 Task: Find connections with filter location Cambridge with filter topic #Workwith filter profile language German with filter current company Waaree Group with filter school Faculty of Management Studies - University of Delhi with filter industry Real Estate with filter service category Executive Coaching with filter keywords title Bus Driver
Action: Mouse moved to (524, 64)
Screenshot: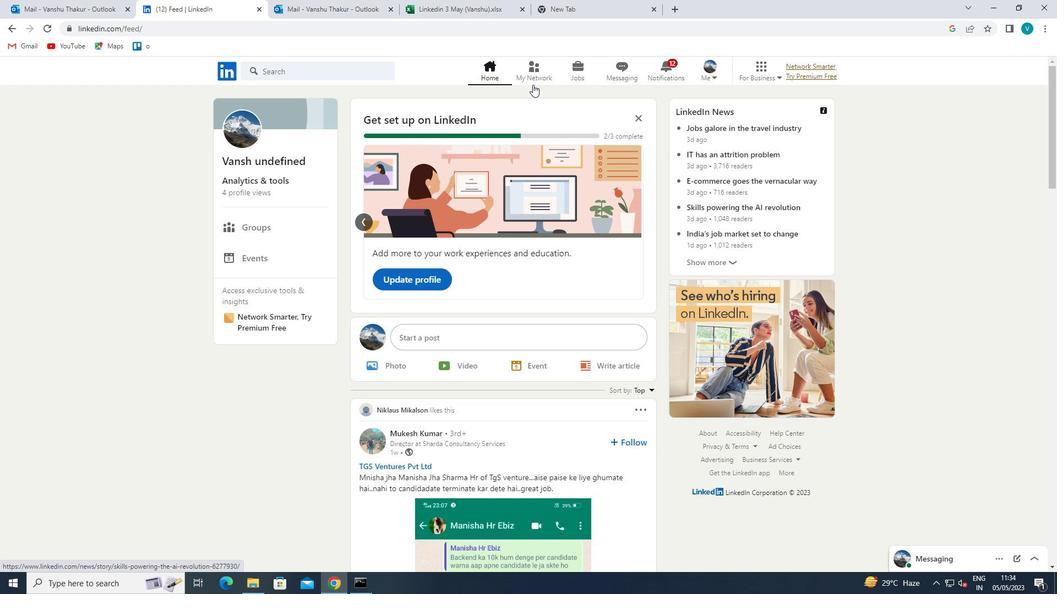 
Action: Mouse pressed left at (524, 64)
Screenshot: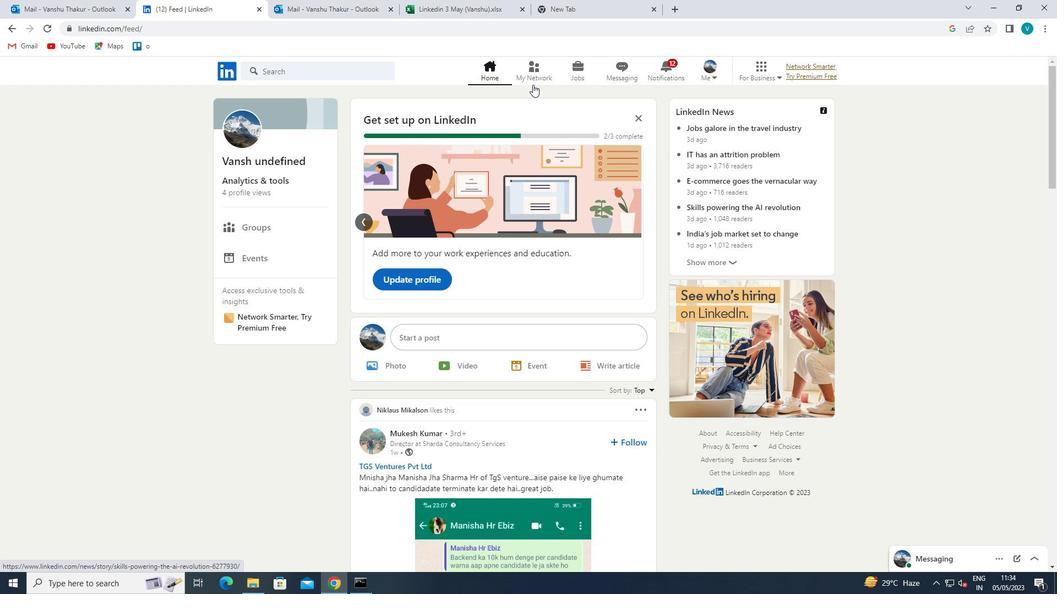 
Action: Mouse moved to (316, 130)
Screenshot: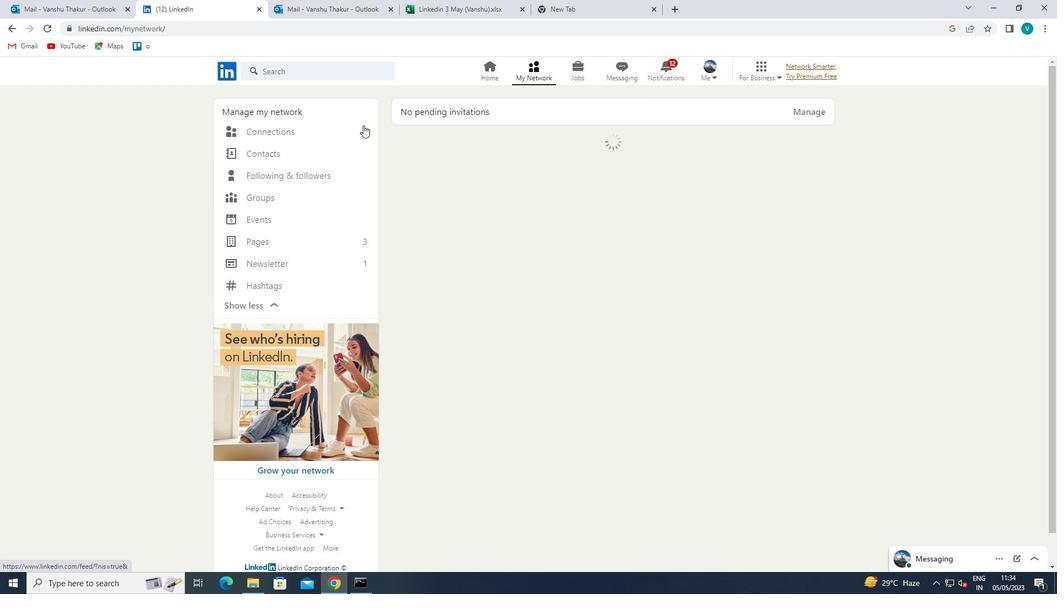 
Action: Mouse pressed left at (316, 130)
Screenshot: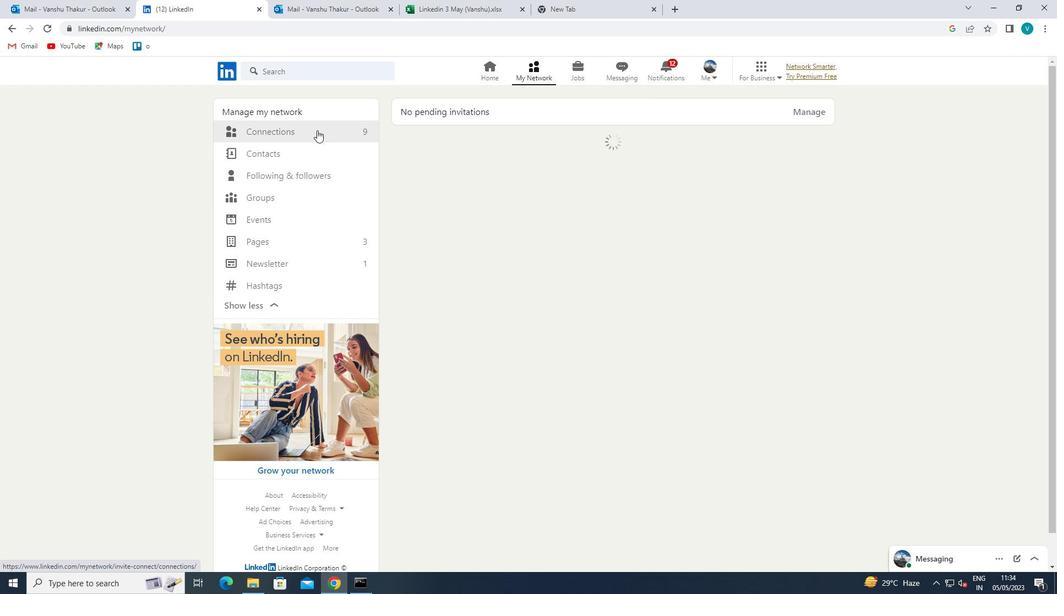 
Action: Mouse moved to (597, 135)
Screenshot: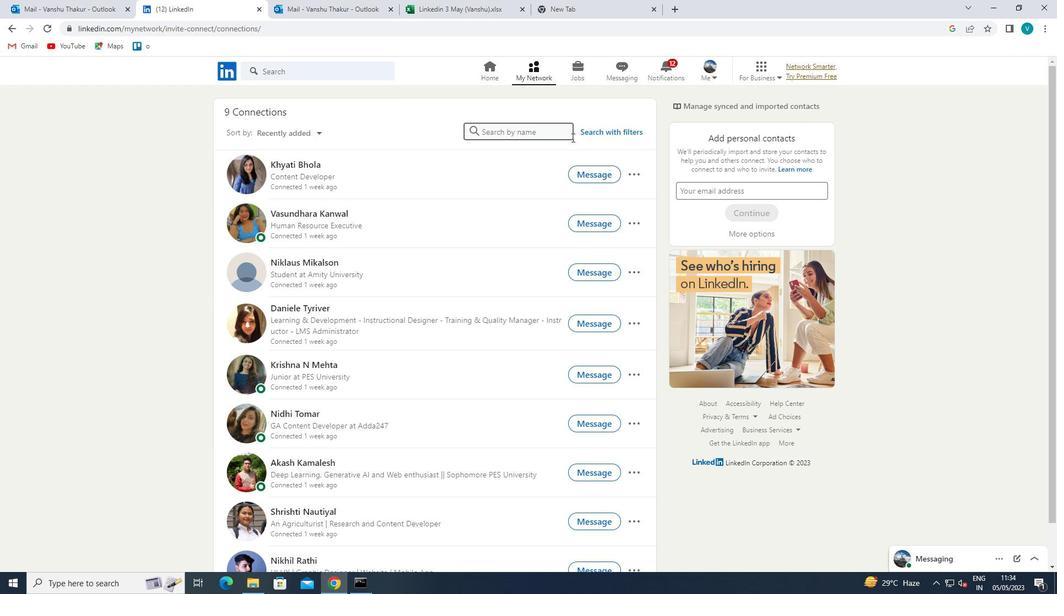 
Action: Mouse pressed left at (597, 135)
Screenshot: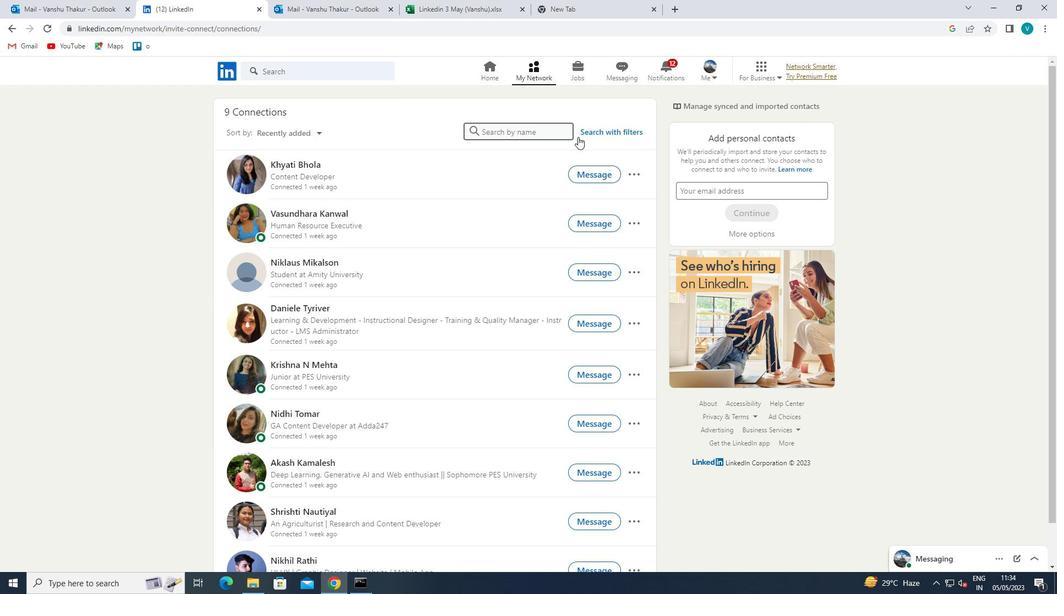 
Action: Mouse moved to (534, 104)
Screenshot: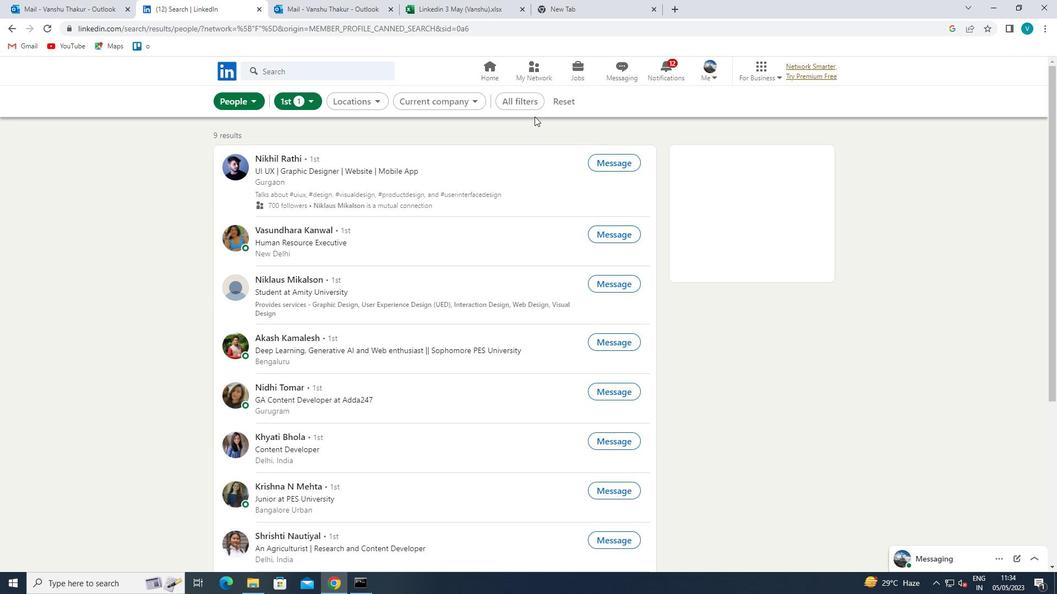 
Action: Mouse pressed left at (534, 104)
Screenshot: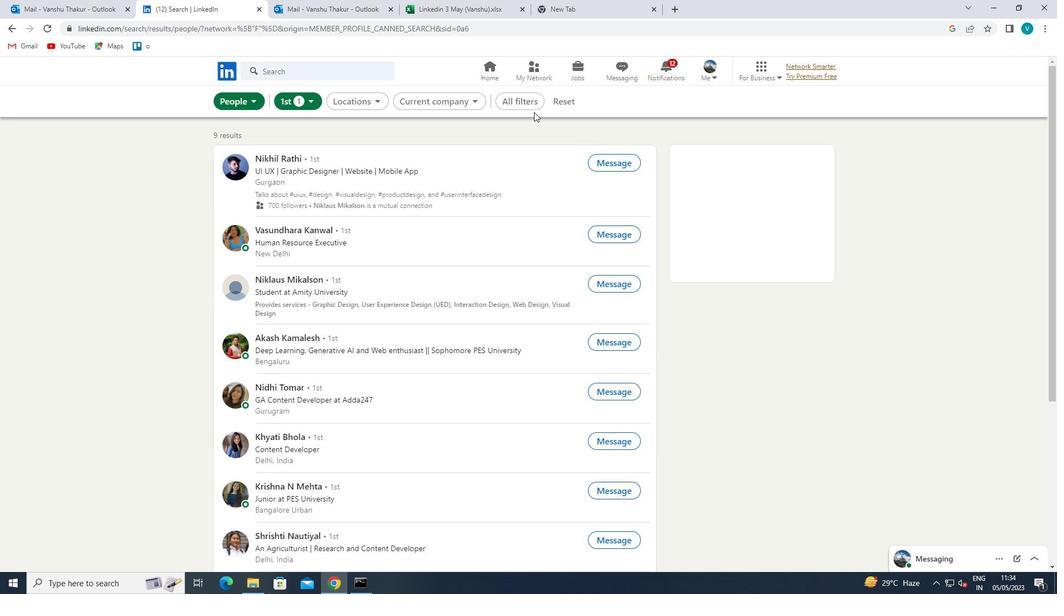 
Action: Mouse moved to (839, 217)
Screenshot: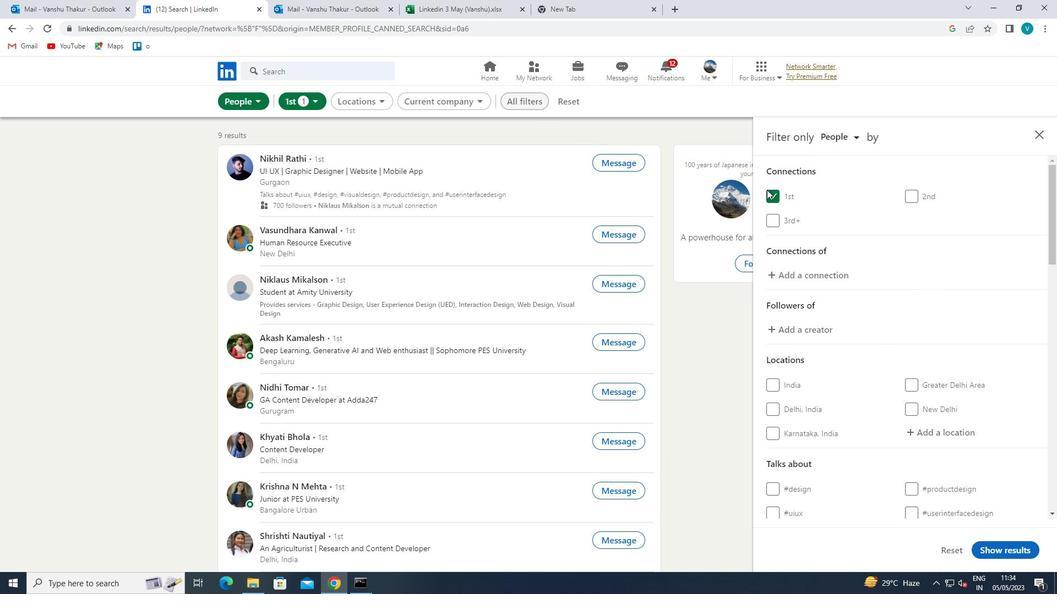 
Action: Mouse scrolled (839, 216) with delta (0, 0)
Screenshot: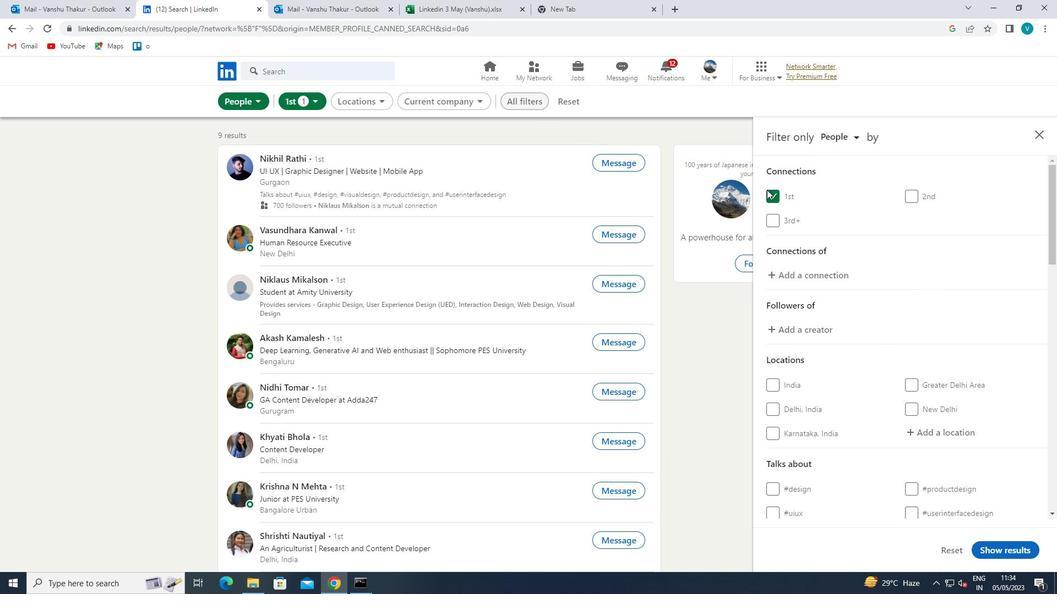 
Action: Mouse moved to (839, 217)
Screenshot: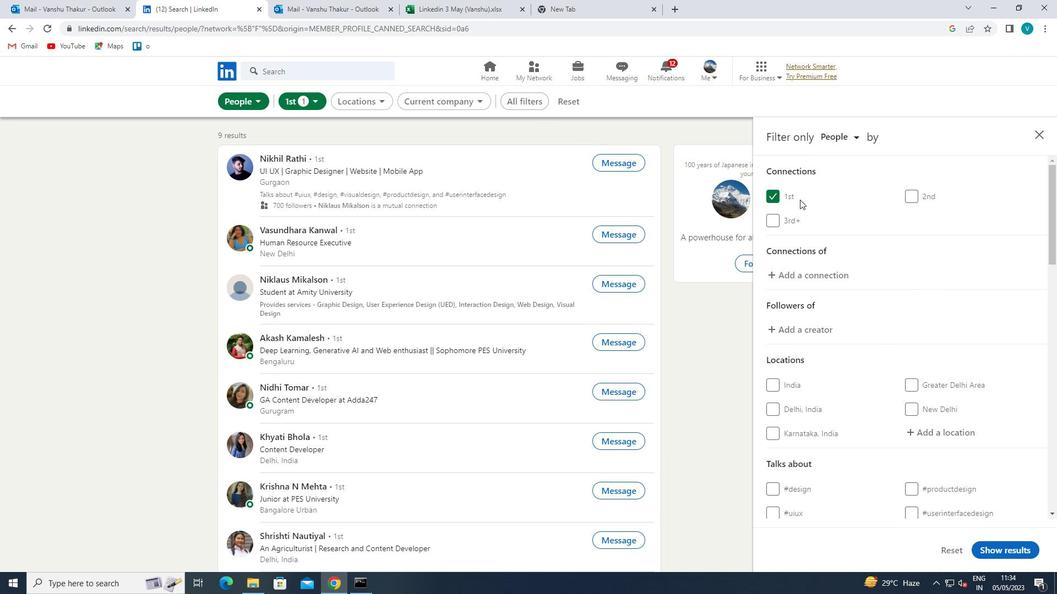 
Action: Mouse scrolled (839, 216) with delta (0, 0)
Screenshot: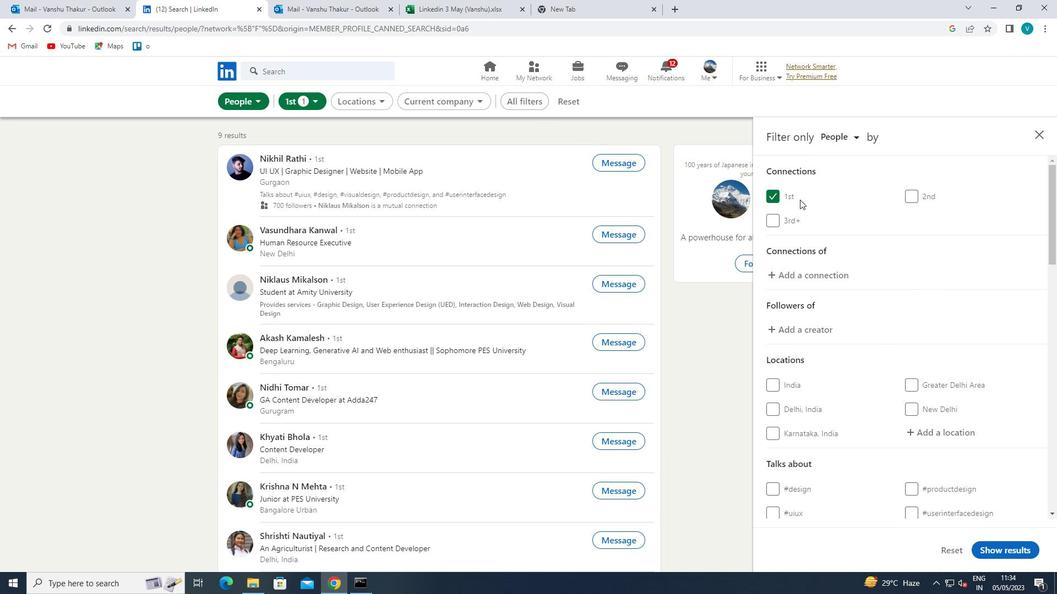 
Action: Mouse moved to (925, 319)
Screenshot: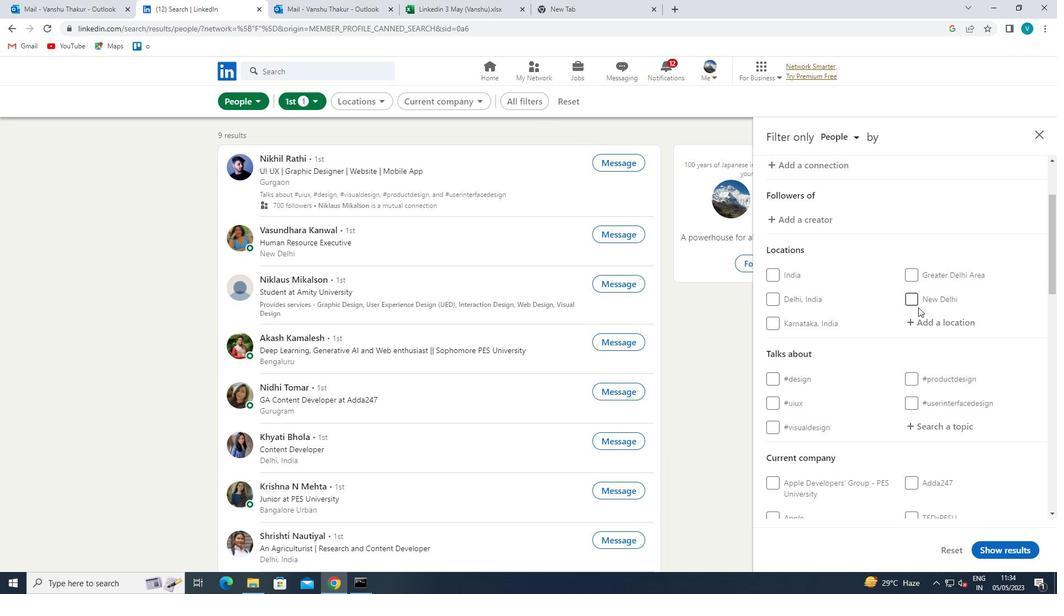 
Action: Mouse pressed left at (925, 319)
Screenshot: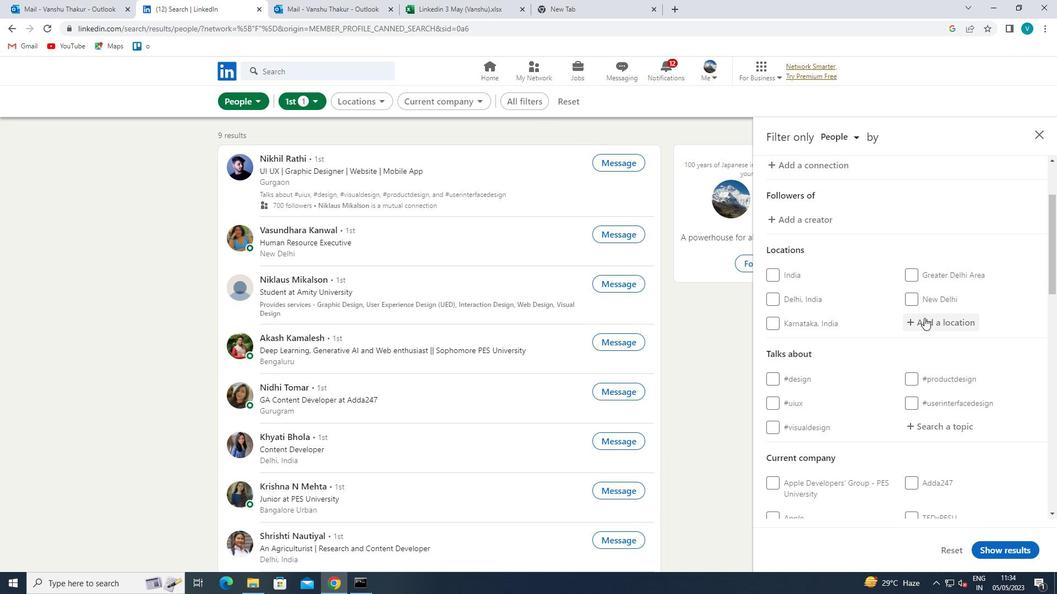 
Action: Mouse moved to (819, 326)
Screenshot: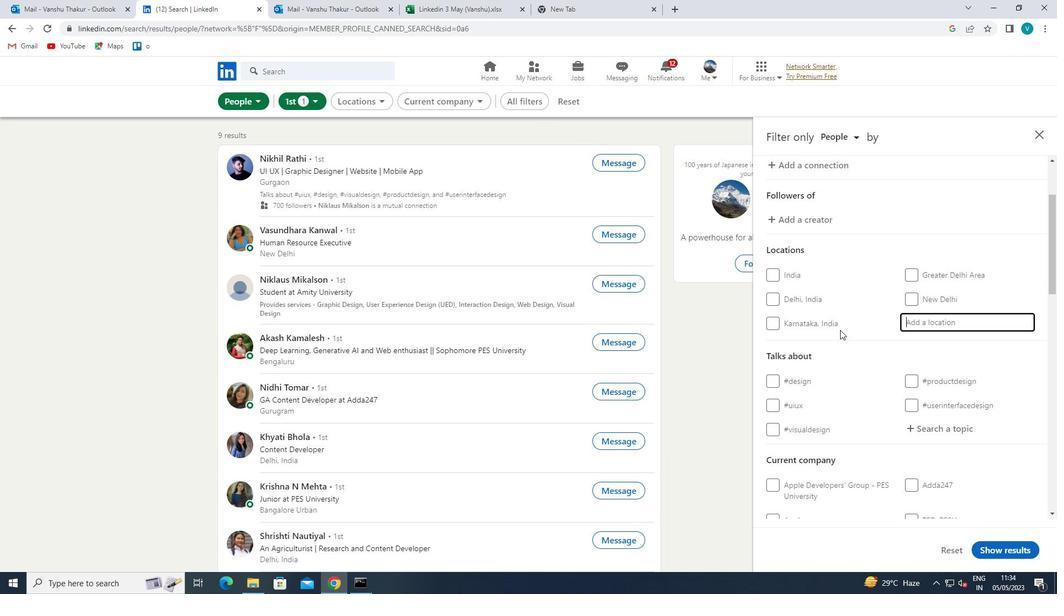 
Action: Key pressed <Key.shift>CAMBRIDGE
Screenshot: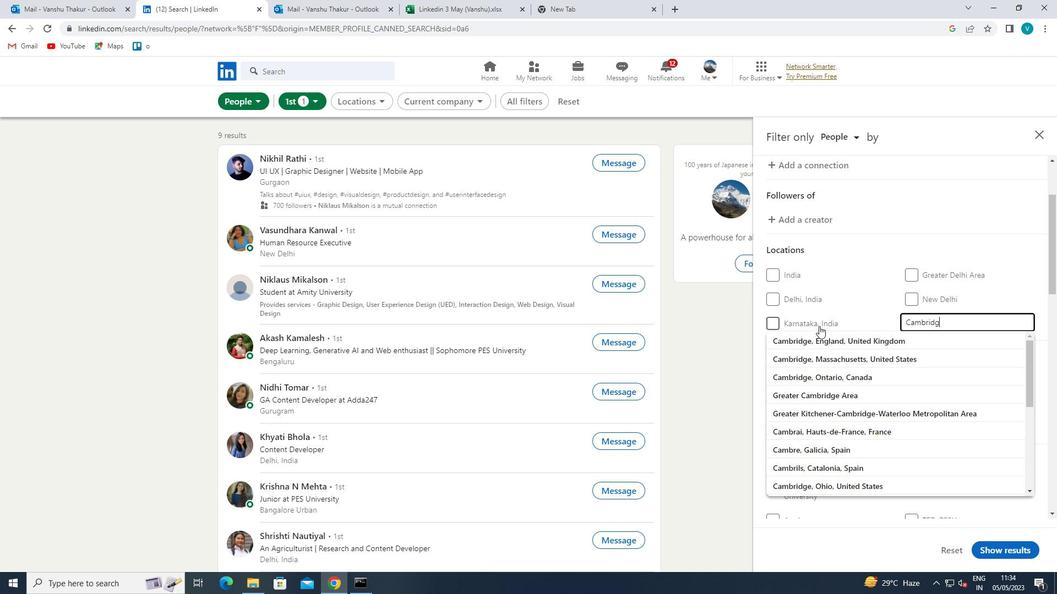 
Action: Mouse moved to (817, 336)
Screenshot: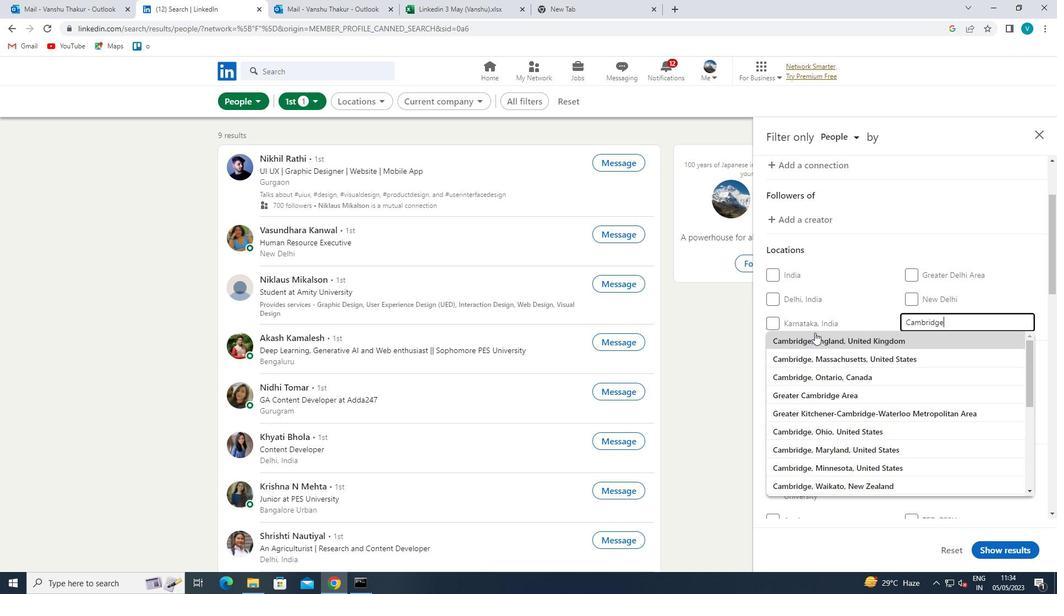 
Action: Mouse pressed left at (817, 336)
Screenshot: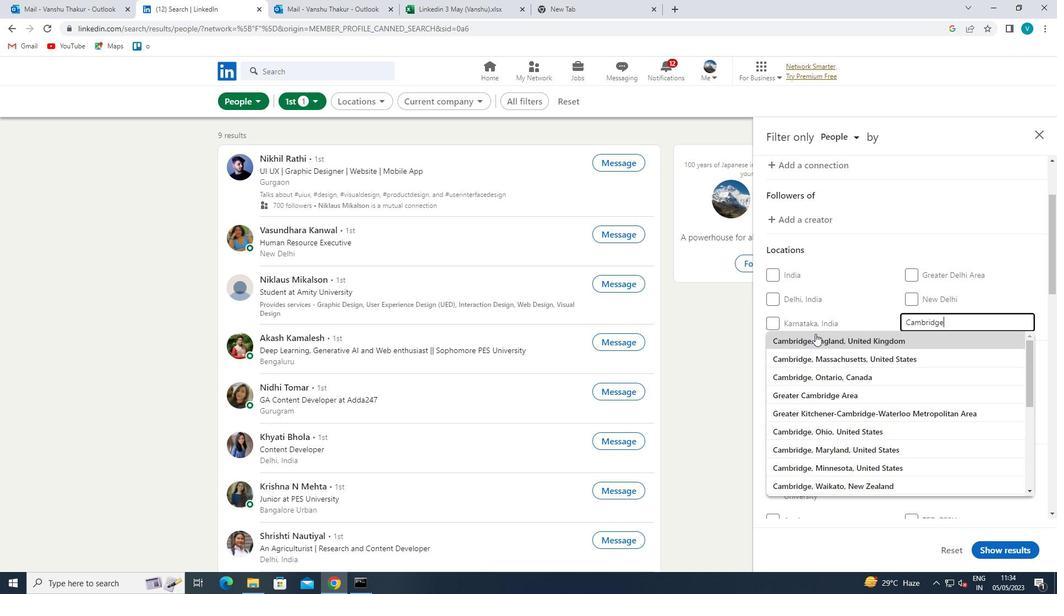 
Action: Mouse scrolled (817, 335) with delta (0, 0)
Screenshot: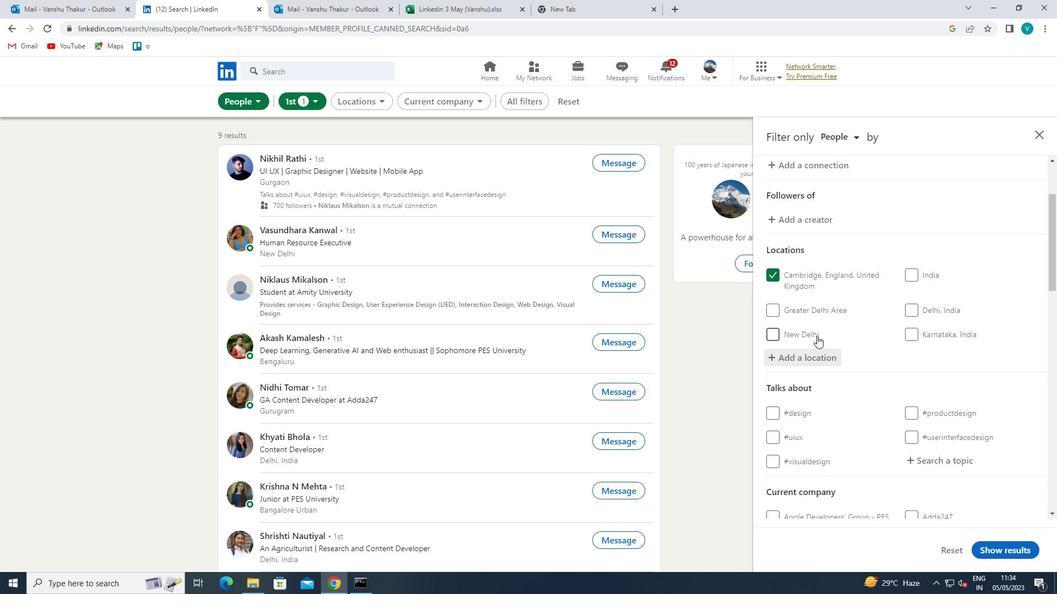 
Action: Mouse scrolled (817, 335) with delta (0, 0)
Screenshot: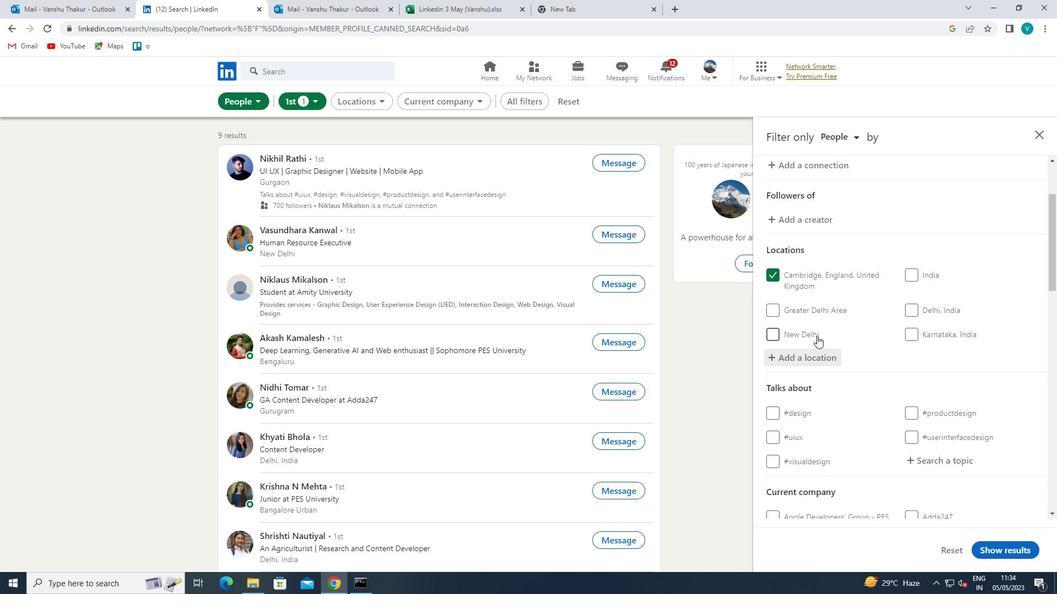 
Action: Mouse moved to (926, 351)
Screenshot: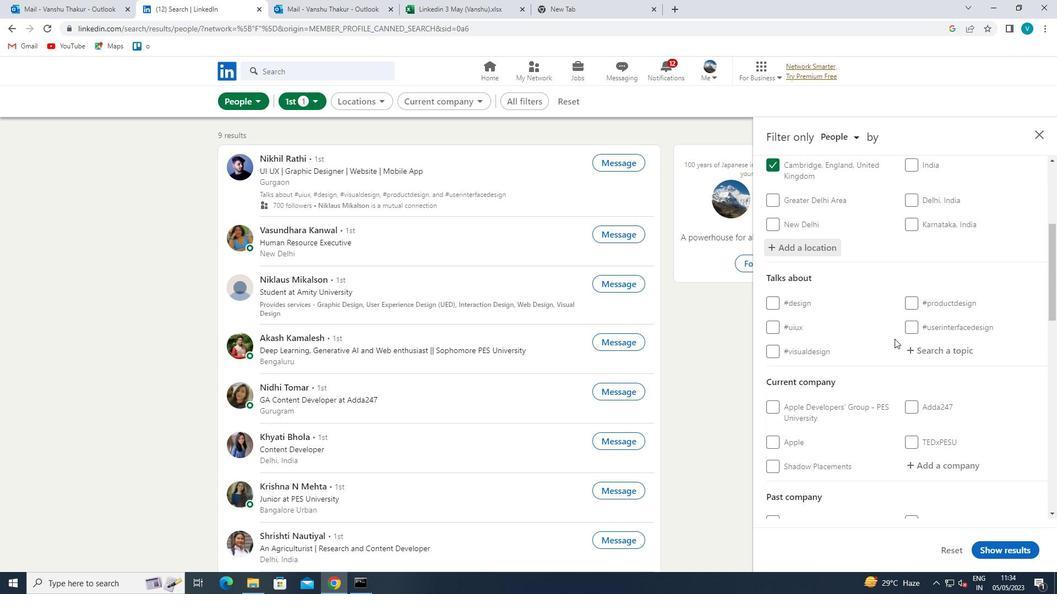 
Action: Mouse pressed left at (926, 351)
Screenshot: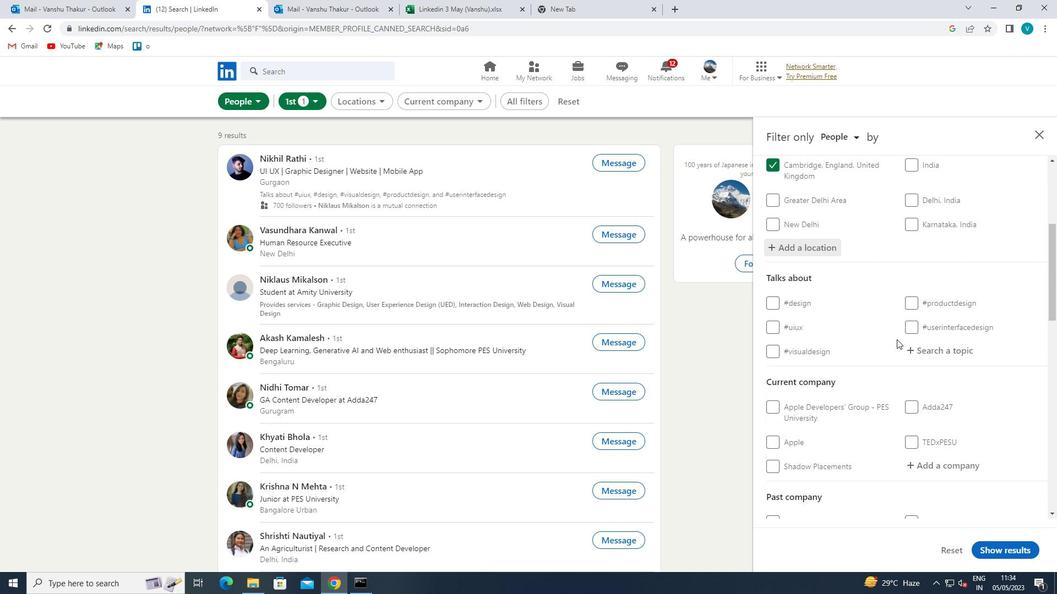 
Action: Mouse moved to (868, 390)
Screenshot: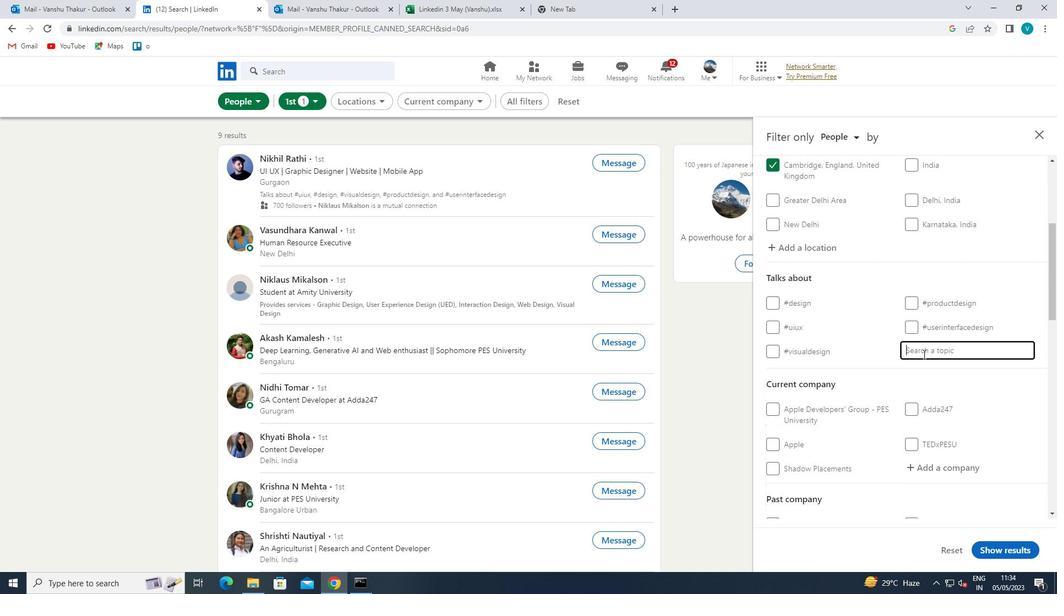 
Action: Key pressed WORK
Screenshot: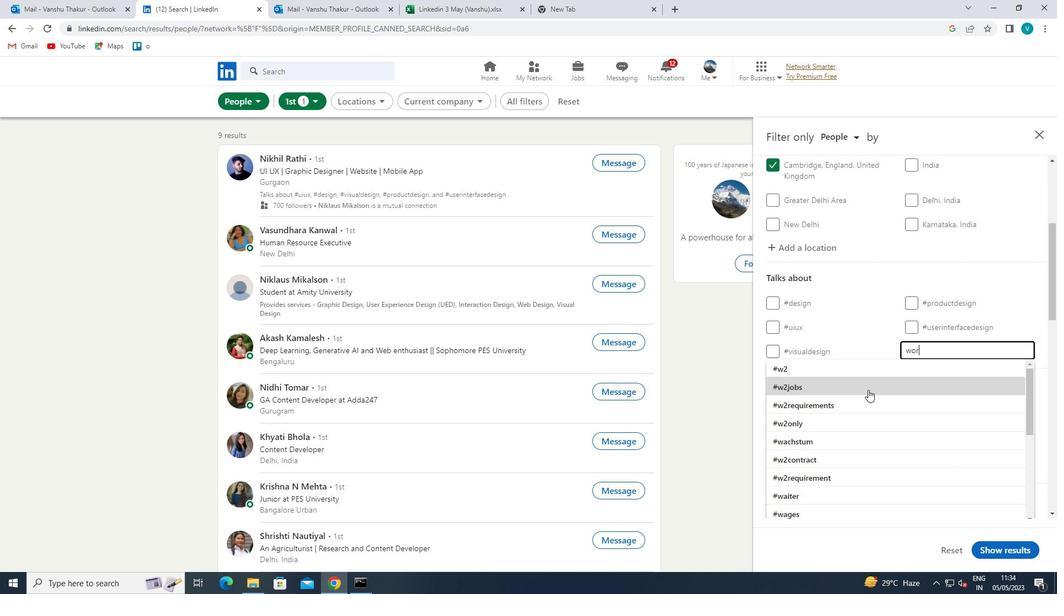 
Action: Mouse moved to (886, 366)
Screenshot: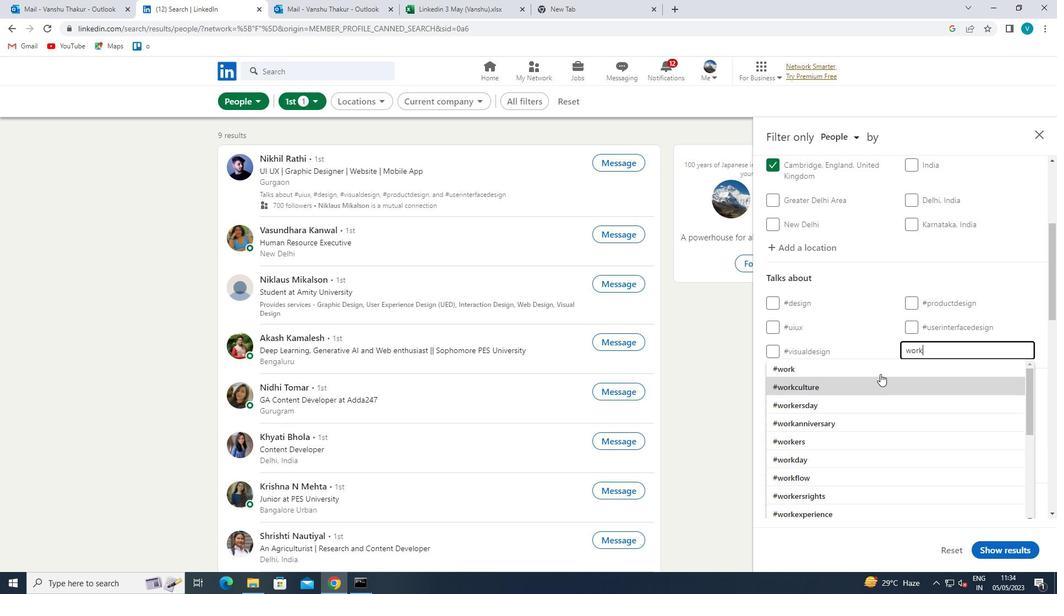 
Action: Mouse pressed left at (886, 366)
Screenshot: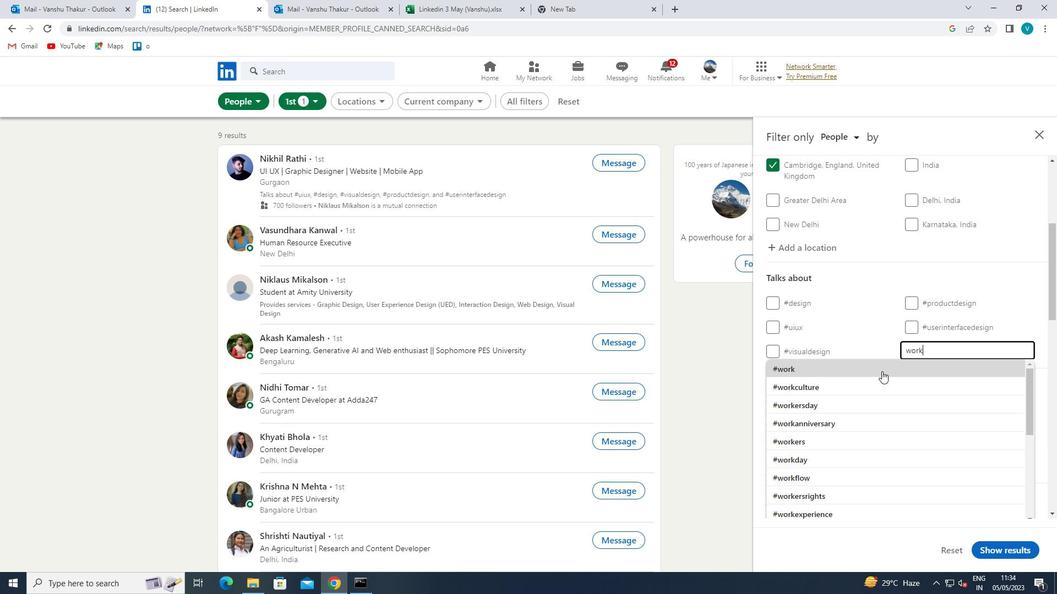 
Action: Mouse moved to (887, 366)
Screenshot: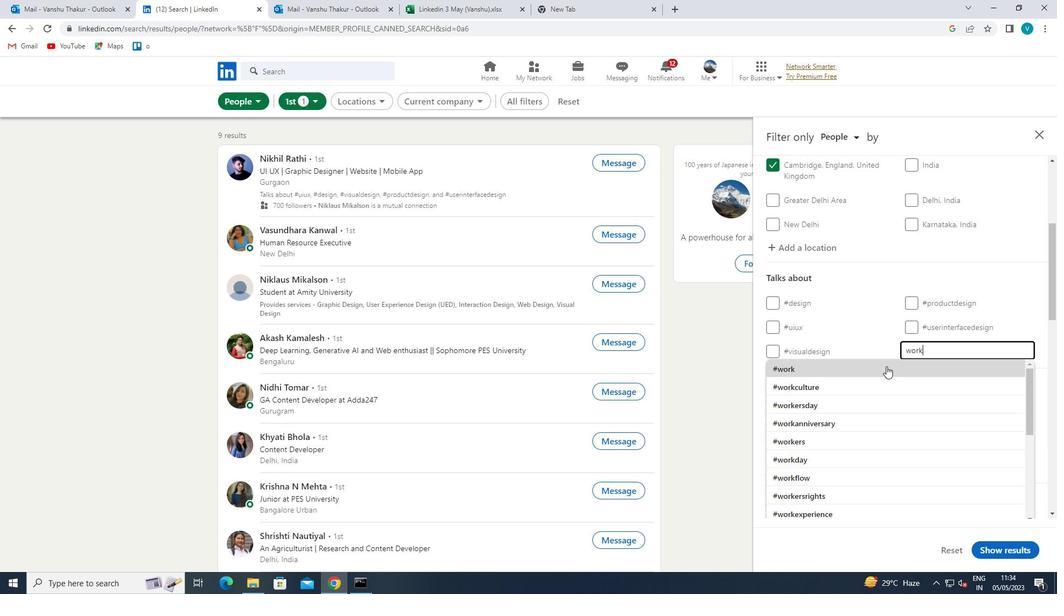 
Action: Mouse scrolled (887, 366) with delta (0, 0)
Screenshot: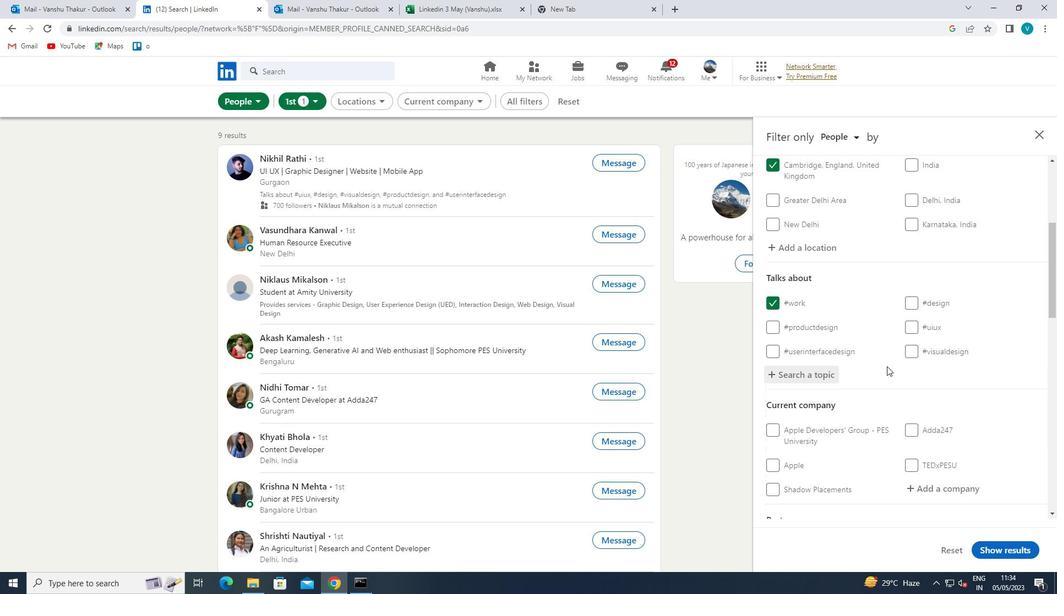 
Action: Mouse scrolled (887, 366) with delta (0, 0)
Screenshot: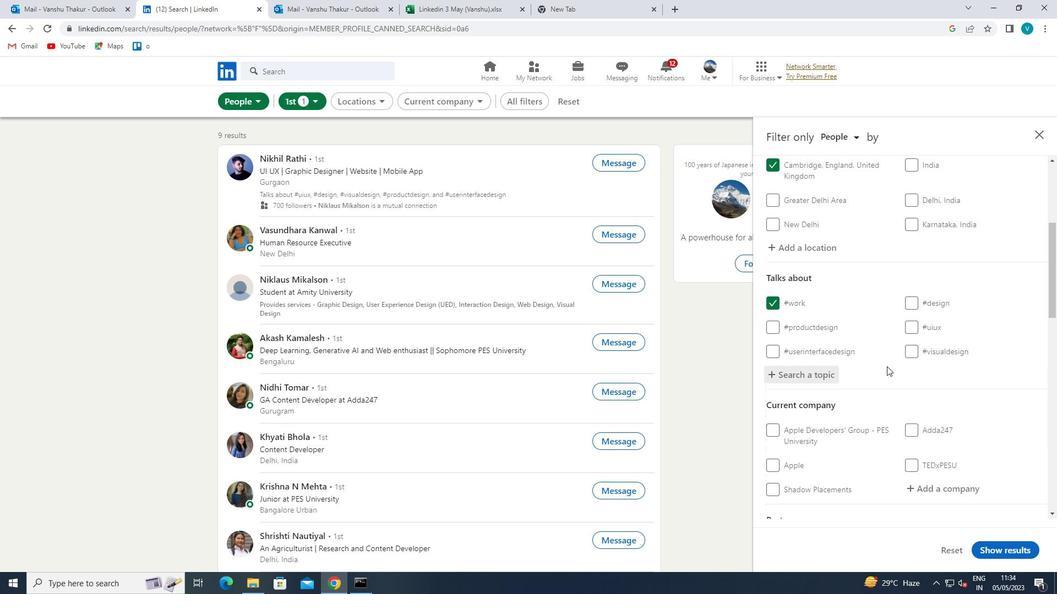
Action: Mouse scrolled (887, 366) with delta (0, 0)
Screenshot: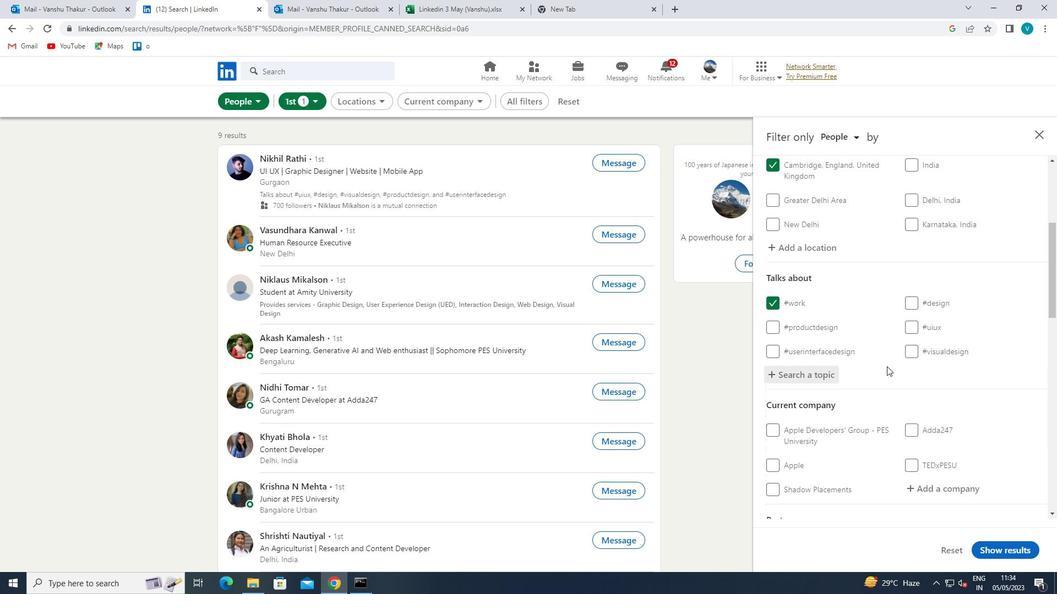 
Action: Mouse moved to (962, 317)
Screenshot: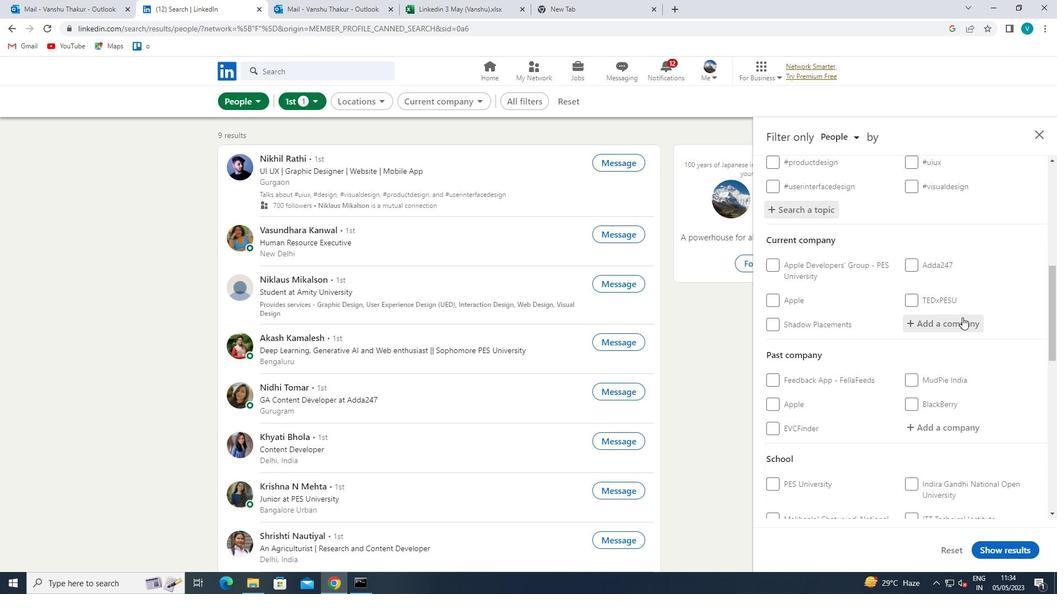 
Action: Mouse pressed left at (962, 317)
Screenshot: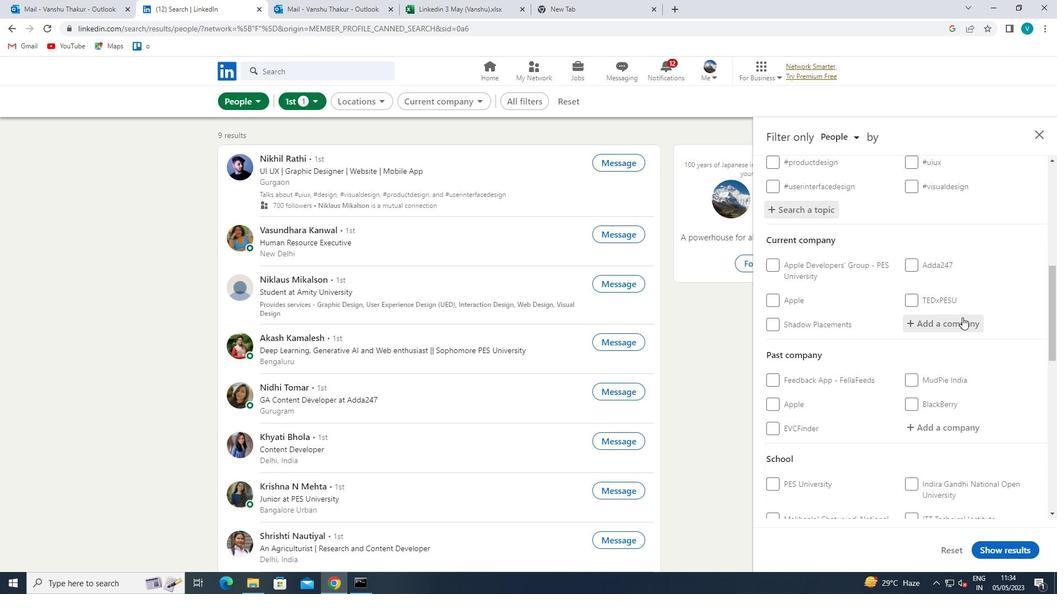 
Action: Mouse moved to (834, 403)
Screenshot: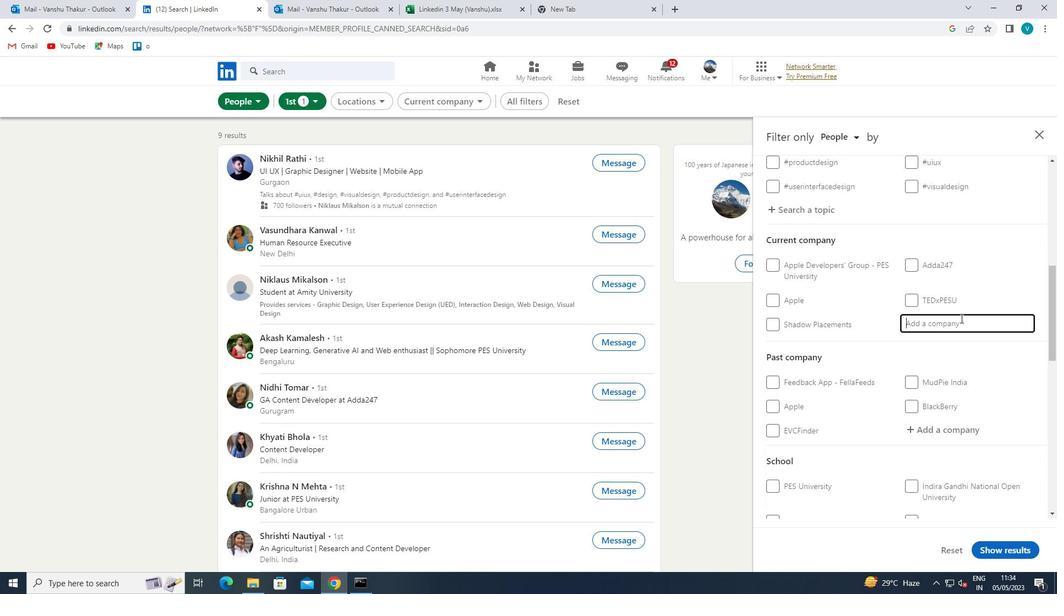 
Action: Key pressed <Key.shift><Key.shift><Key.shift><Key.shift>WAAREE
Screenshot: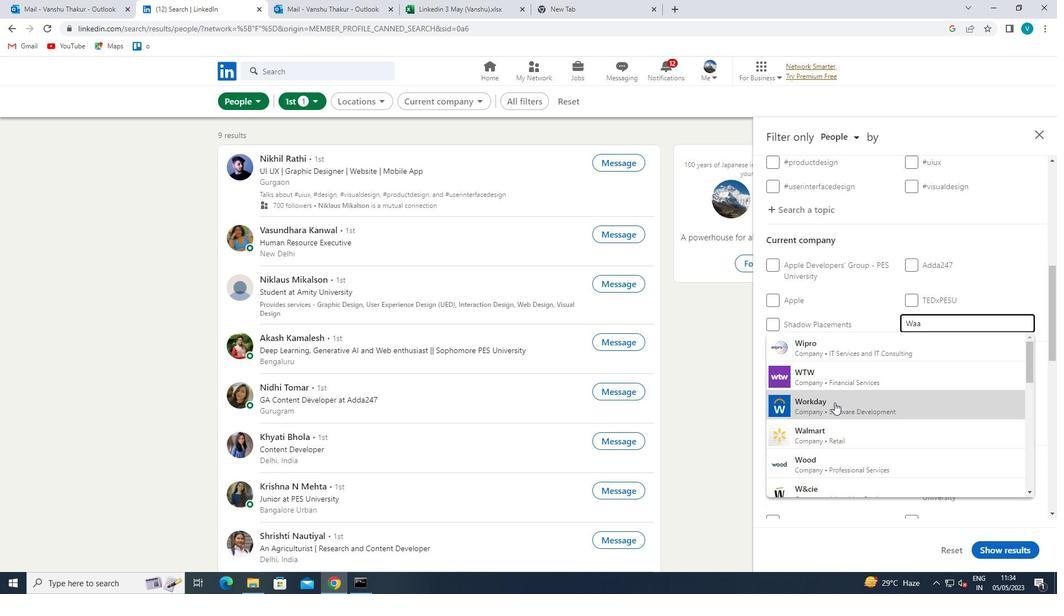 
Action: Mouse moved to (887, 349)
Screenshot: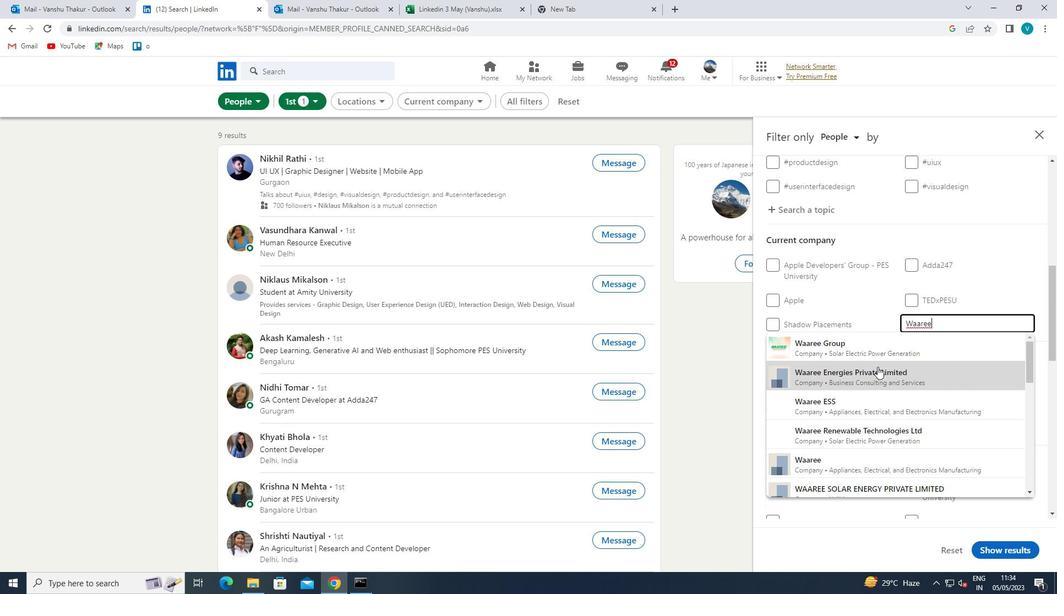 
Action: Mouse pressed left at (887, 349)
Screenshot: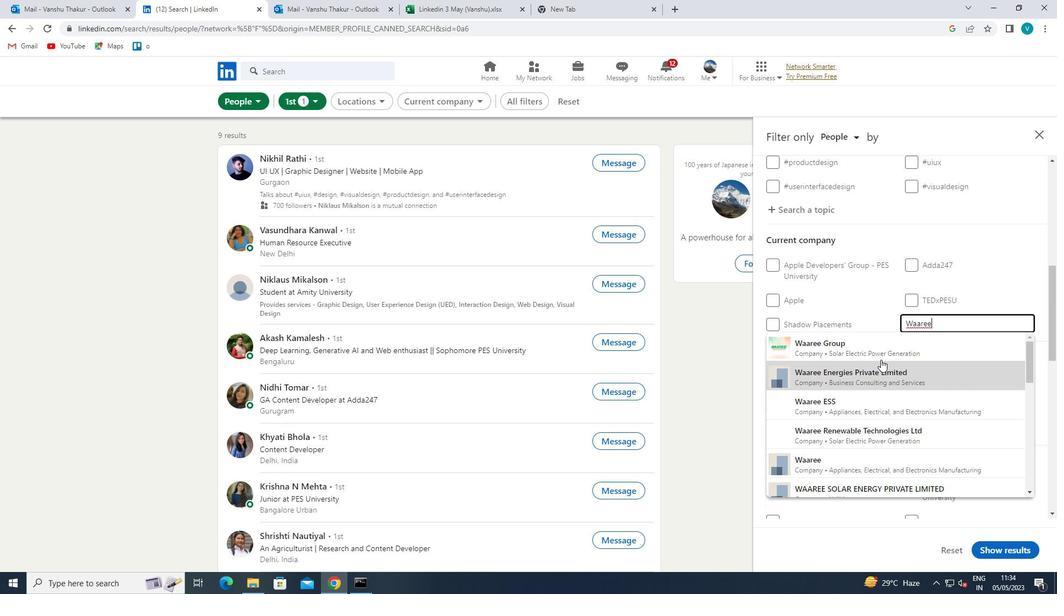 
Action: Mouse moved to (894, 353)
Screenshot: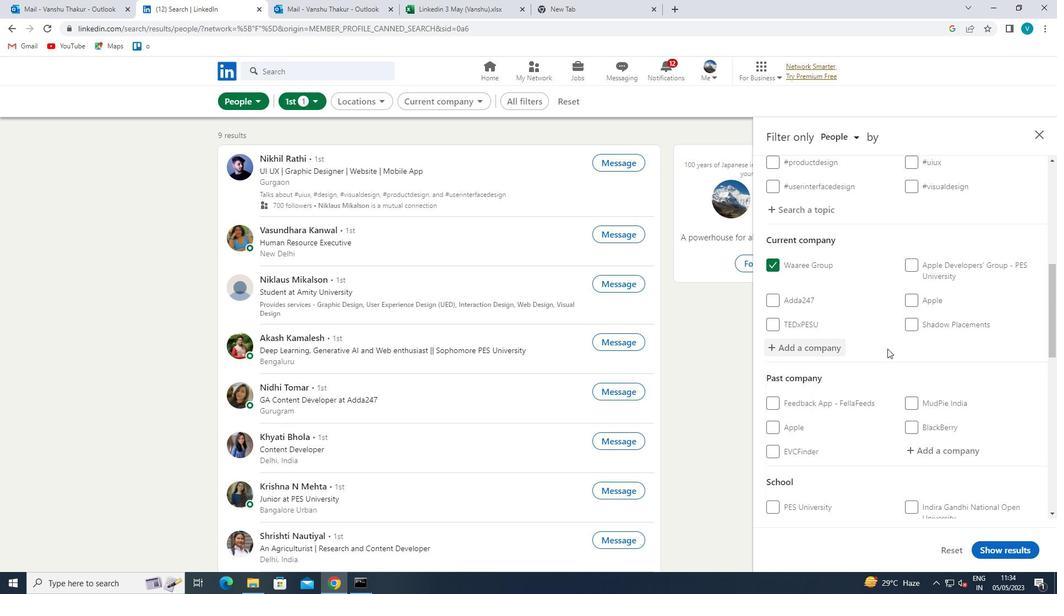 
Action: Mouse scrolled (894, 352) with delta (0, 0)
Screenshot: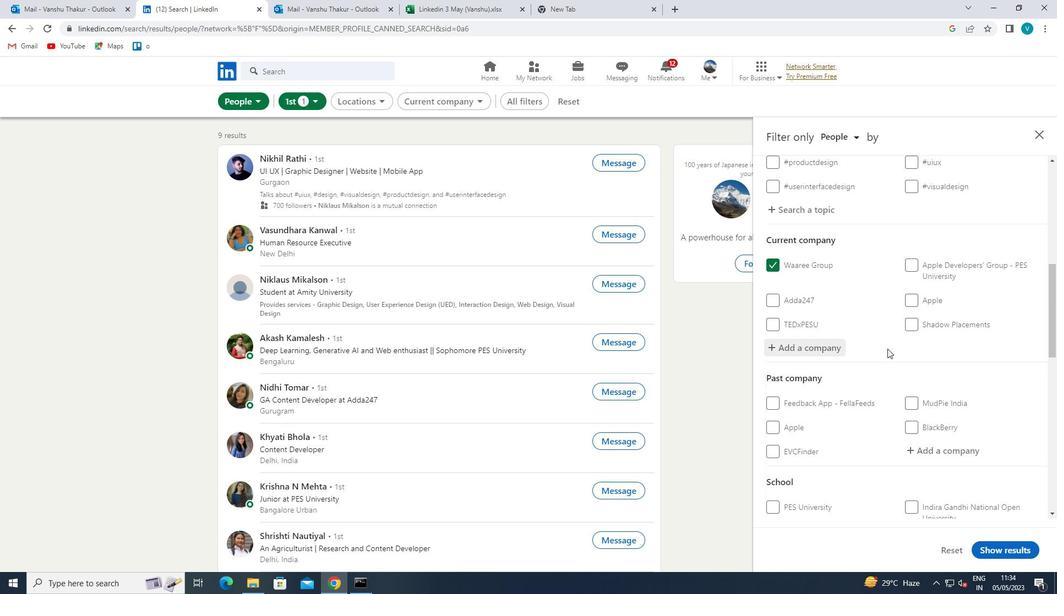 
Action: Mouse moved to (896, 355)
Screenshot: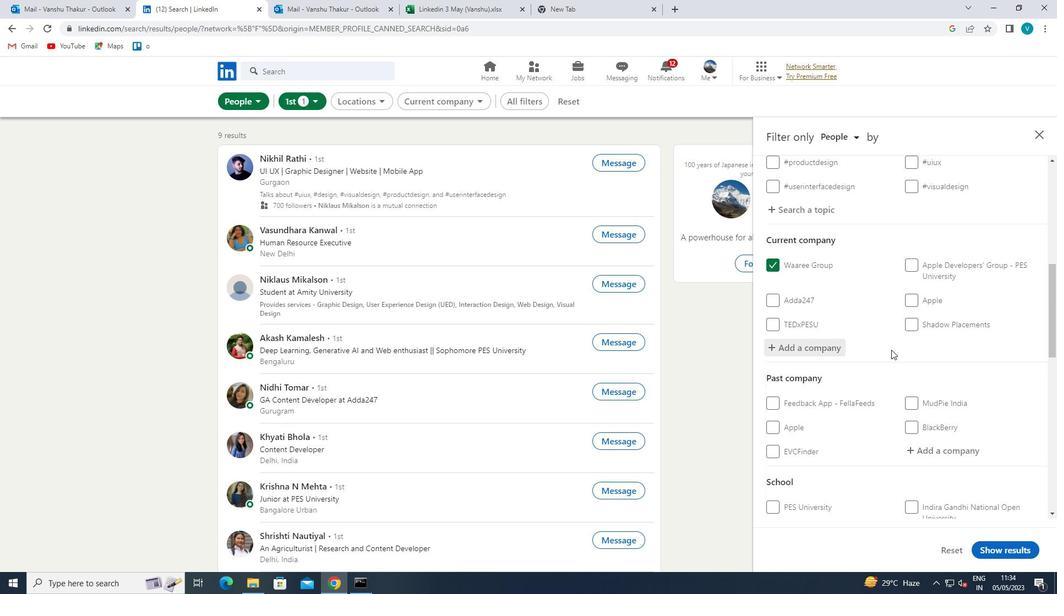 
Action: Mouse scrolled (896, 354) with delta (0, 0)
Screenshot: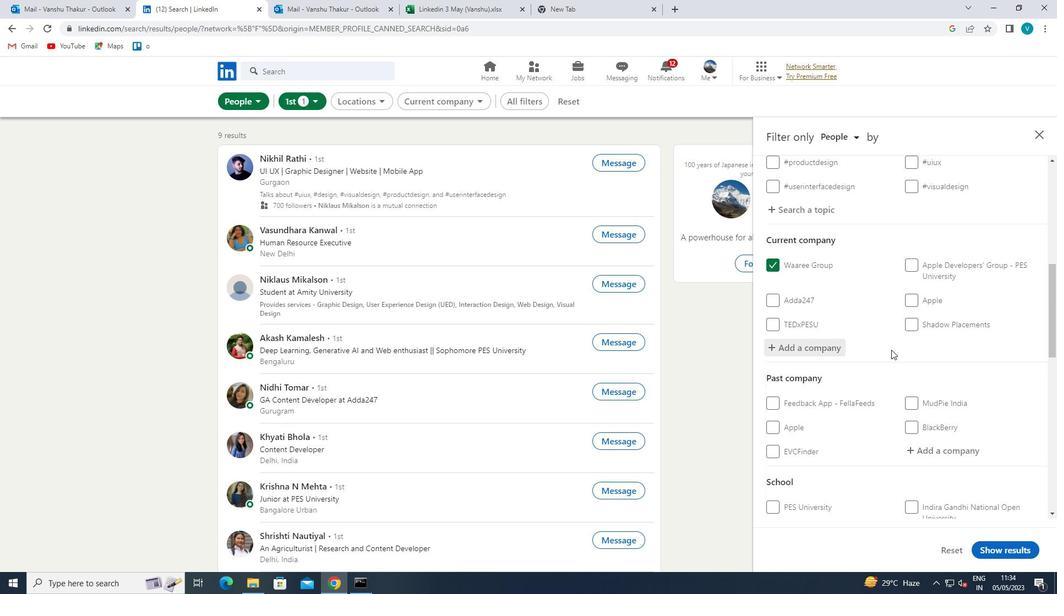 
Action: Mouse moved to (899, 358)
Screenshot: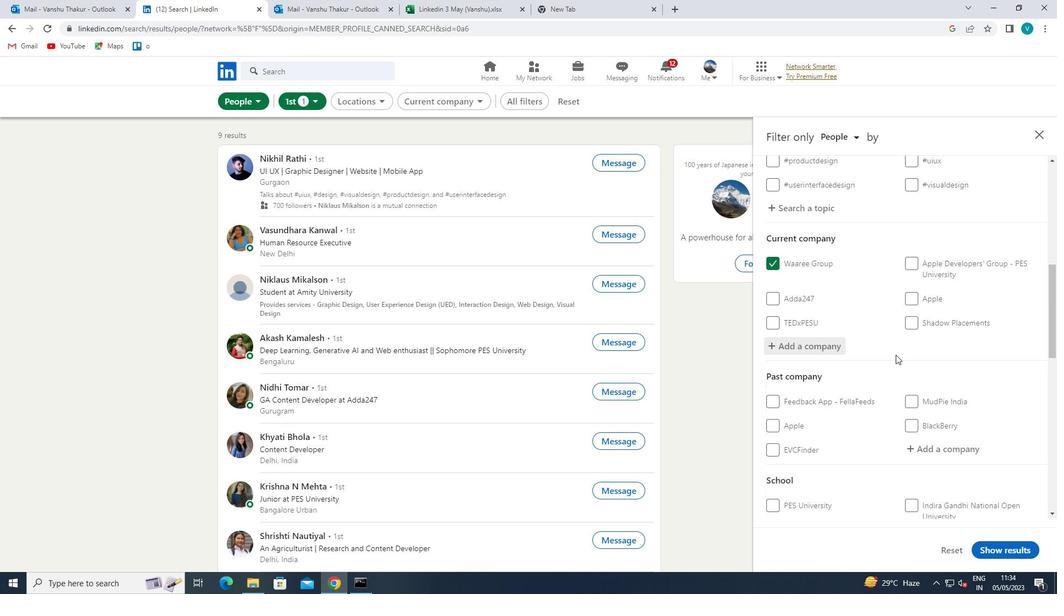 
Action: Mouse scrolled (899, 357) with delta (0, 0)
Screenshot: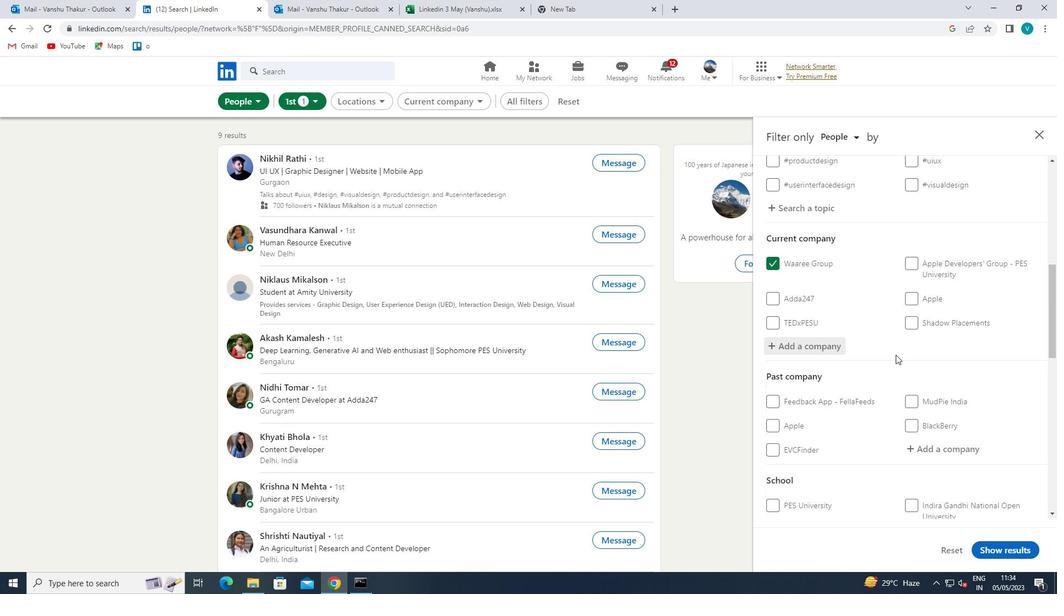 
Action: Mouse moved to (909, 365)
Screenshot: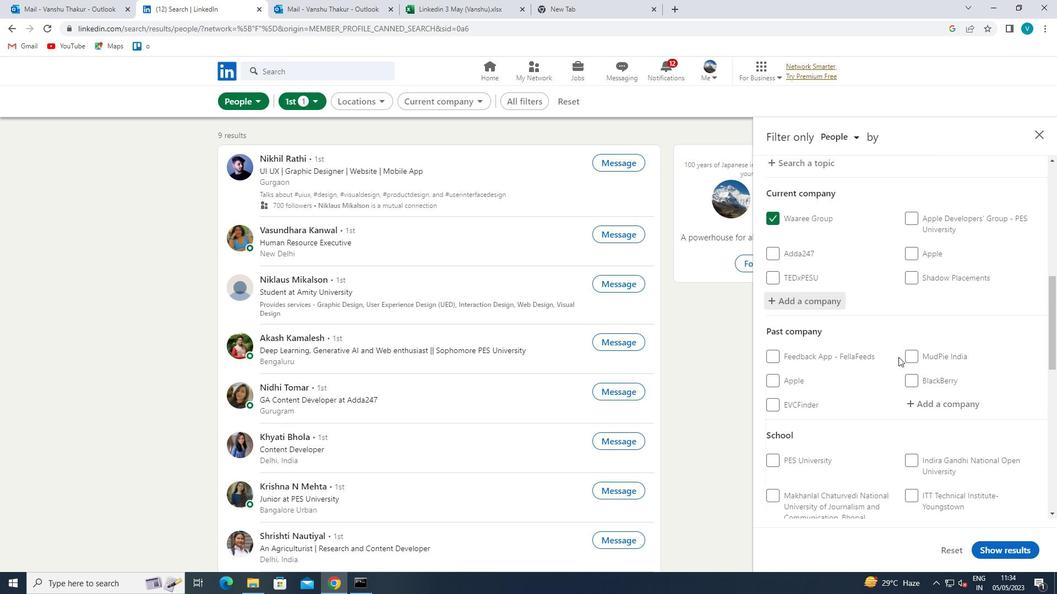 
Action: Mouse scrolled (909, 365) with delta (0, 0)
Screenshot: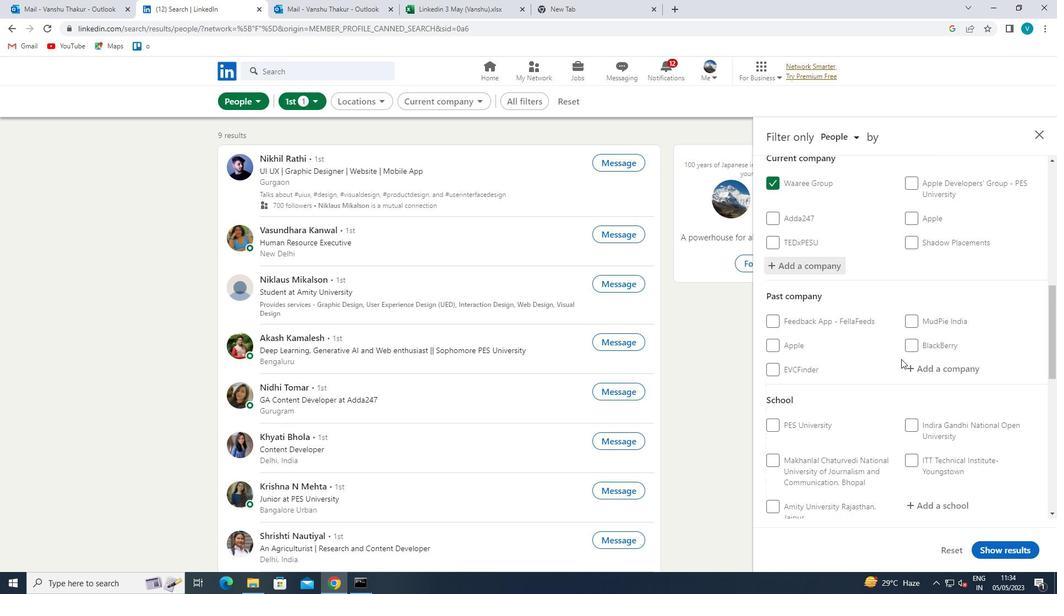 
Action: Mouse moved to (917, 370)
Screenshot: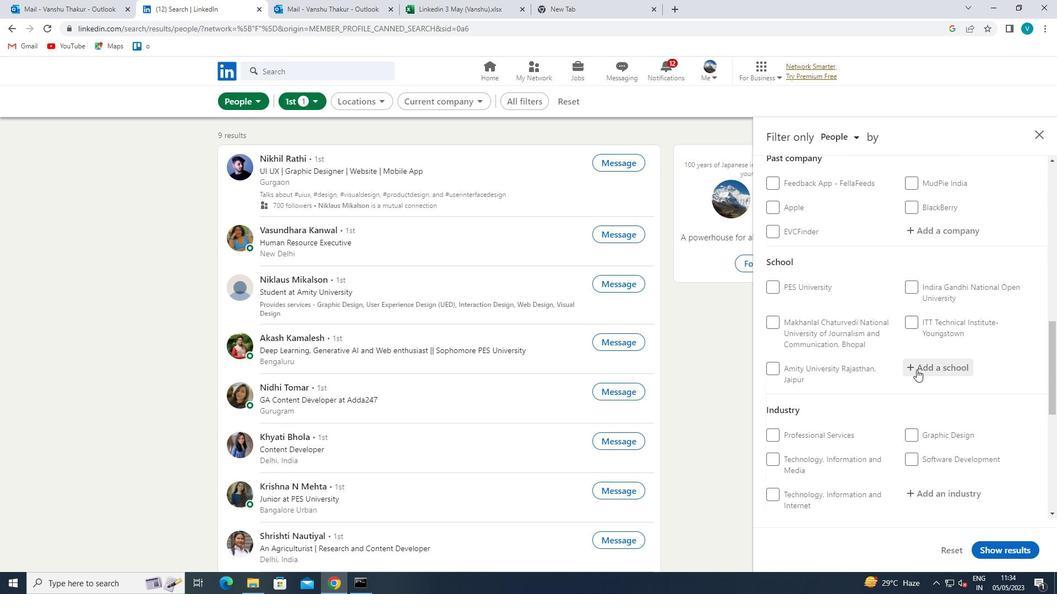 
Action: Mouse pressed left at (917, 370)
Screenshot: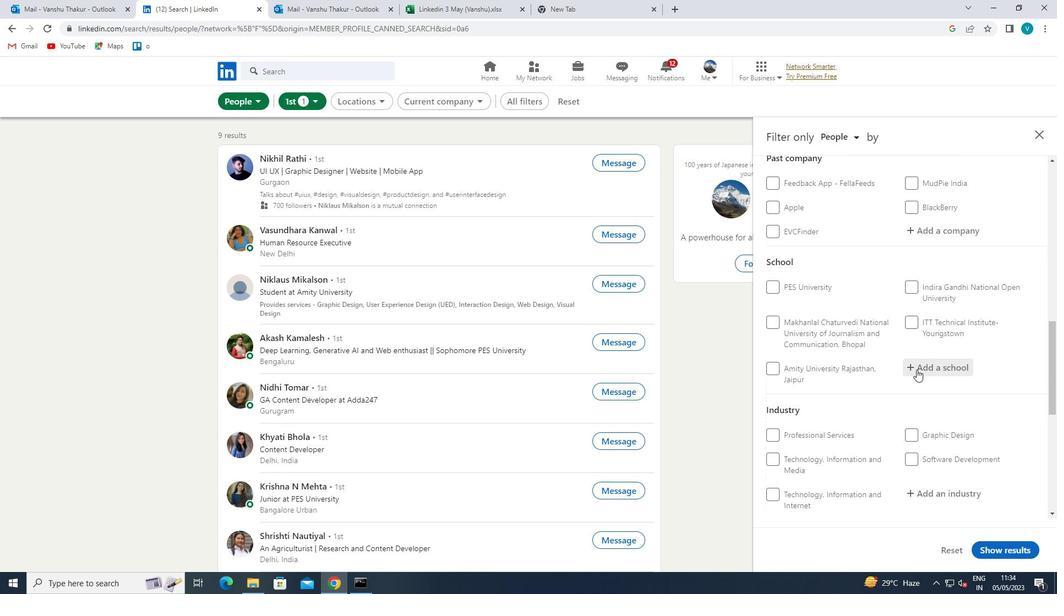 
Action: Mouse moved to (849, 372)
Screenshot: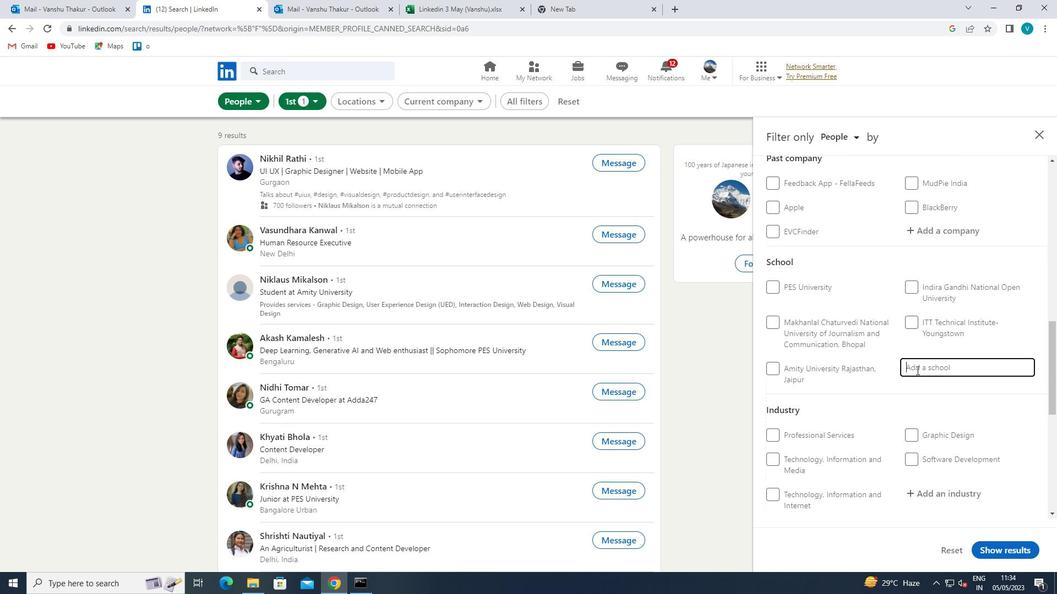 
Action: Key pressed <Key.shift>FACULTY
Screenshot: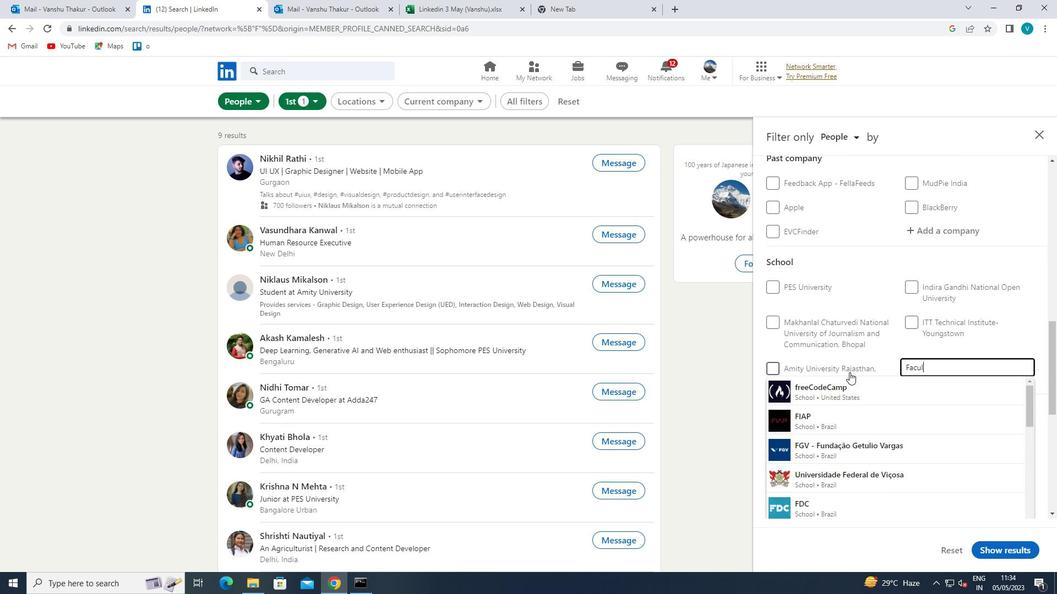 
Action: Mouse moved to (914, 379)
Screenshot: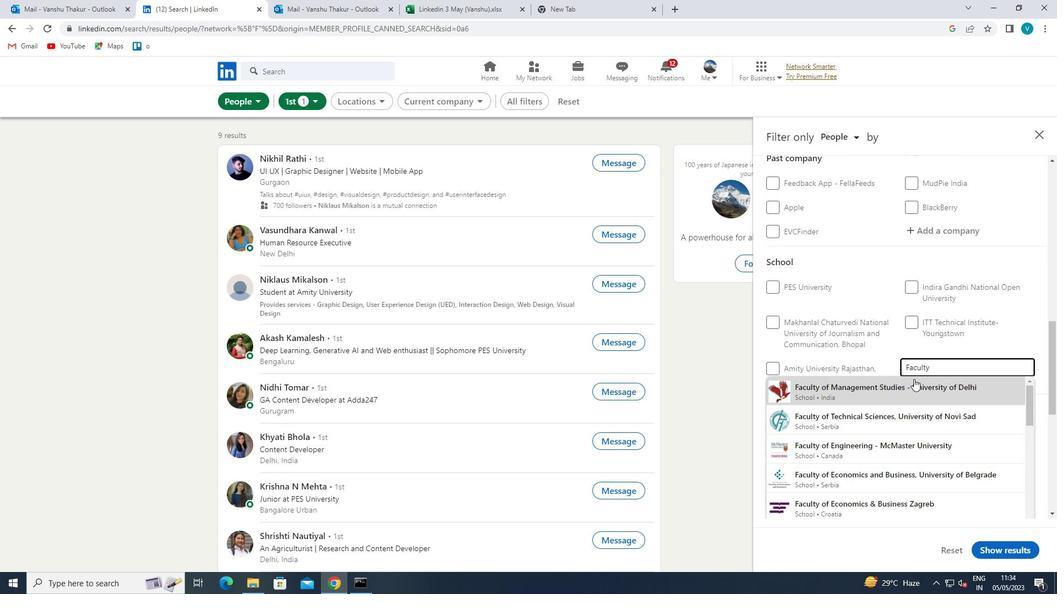 
Action: Mouse pressed left at (914, 379)
Screenshot: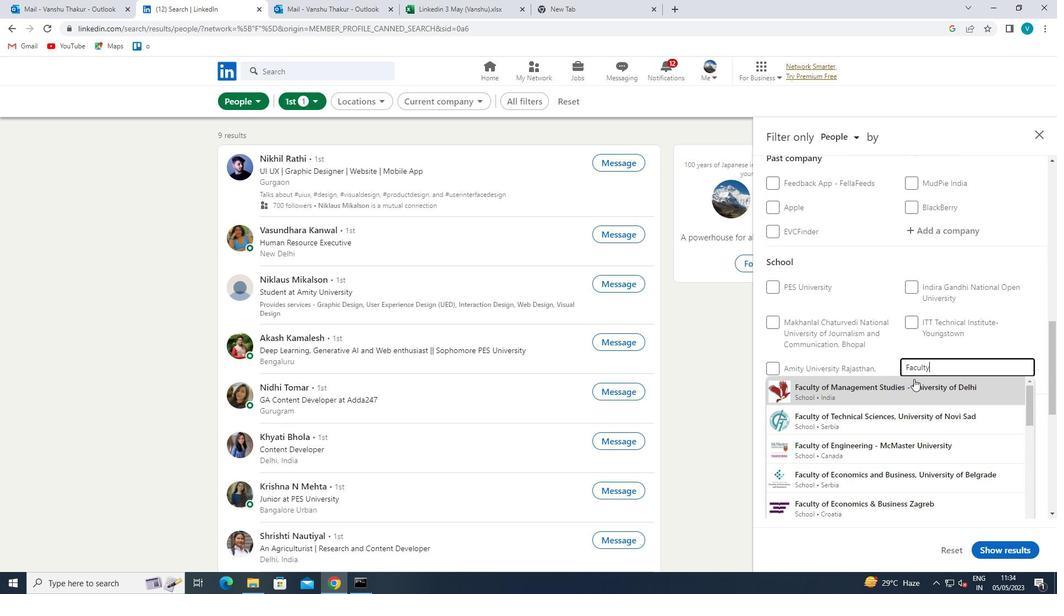 
Action: Mouse scrolled (914, 378) with delta (0, 0)
Screenshot: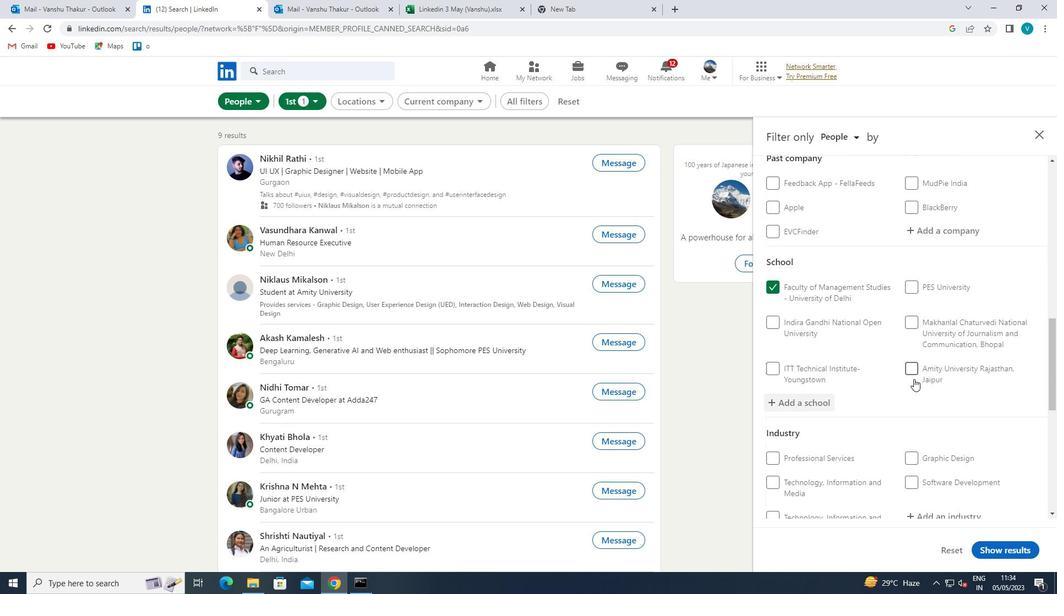 
Action: Mouse scrolled (914, 378) with delta (0, 0)
Screenshot: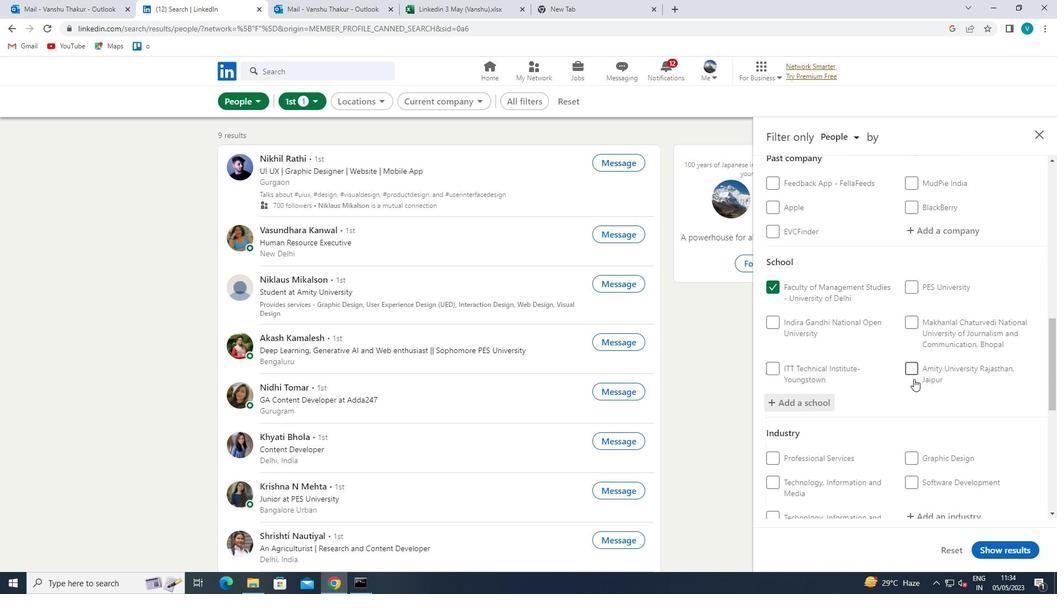 
Action: Mouse scrolled (914, 378) with delta (0, 0)
Screenshot: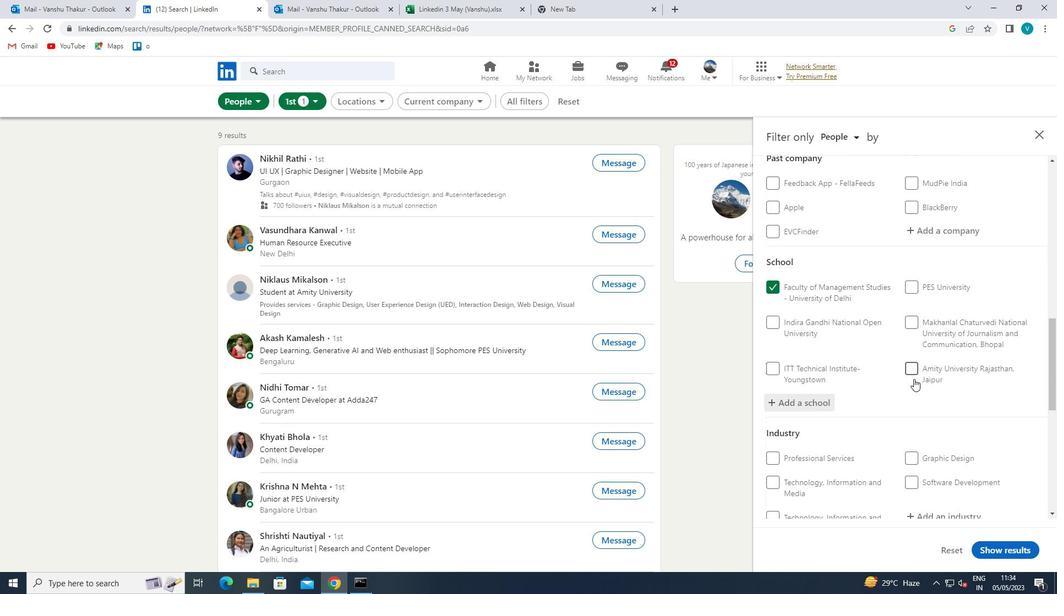 
Action: Mouse moved to (953, 352)
Screenshot: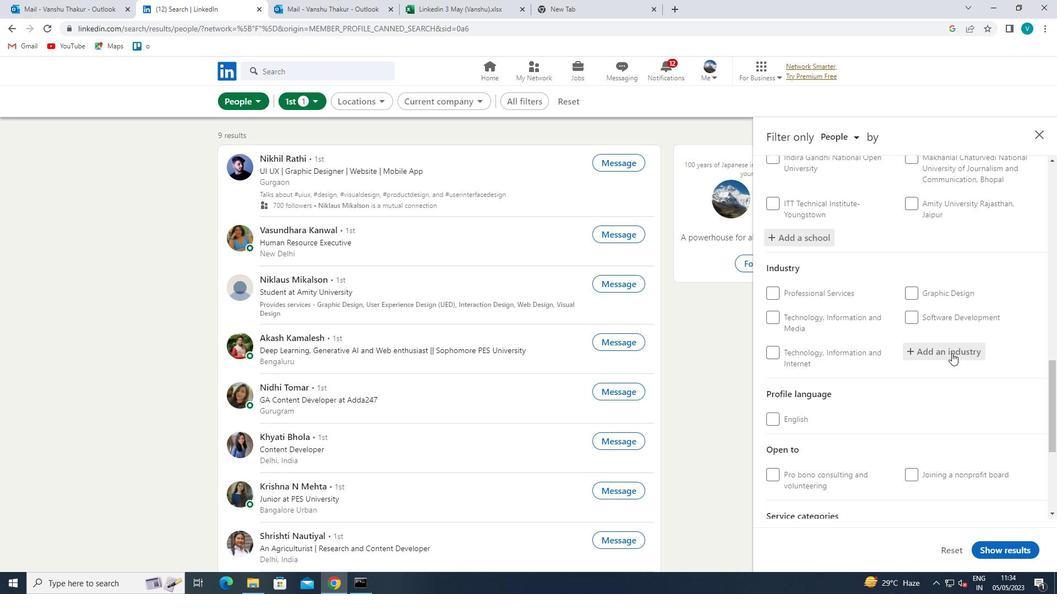 
Action: Mouse pressed left at (953, 352)
Screenshot: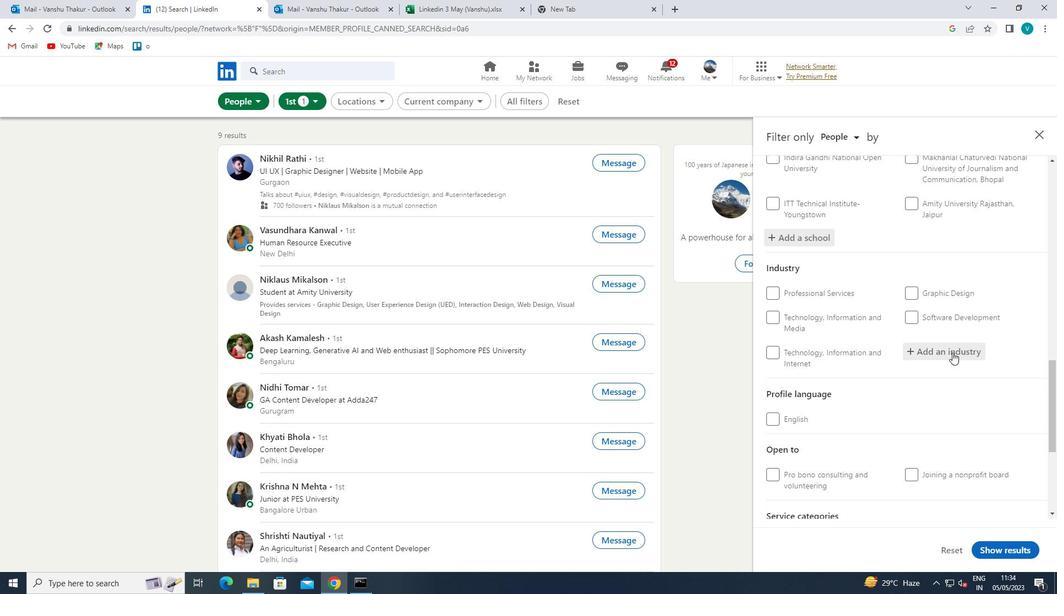 
Action: Mouse moved to (881, 335)
Screenshot: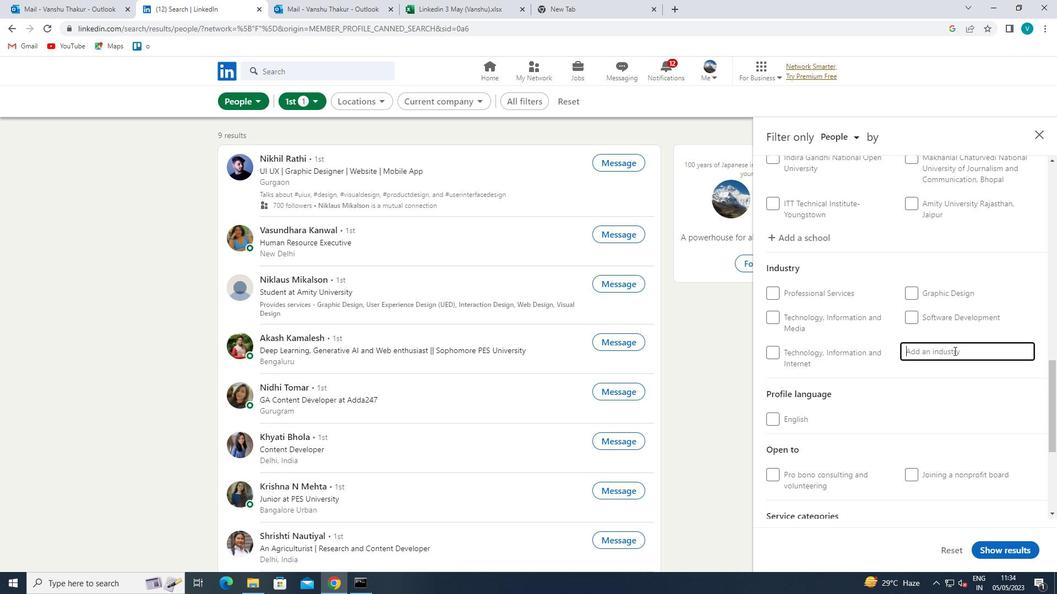
Action: Key pressed <Key.shift>REAL<Key.space><Key.shift><Key.shift>
Screenshot: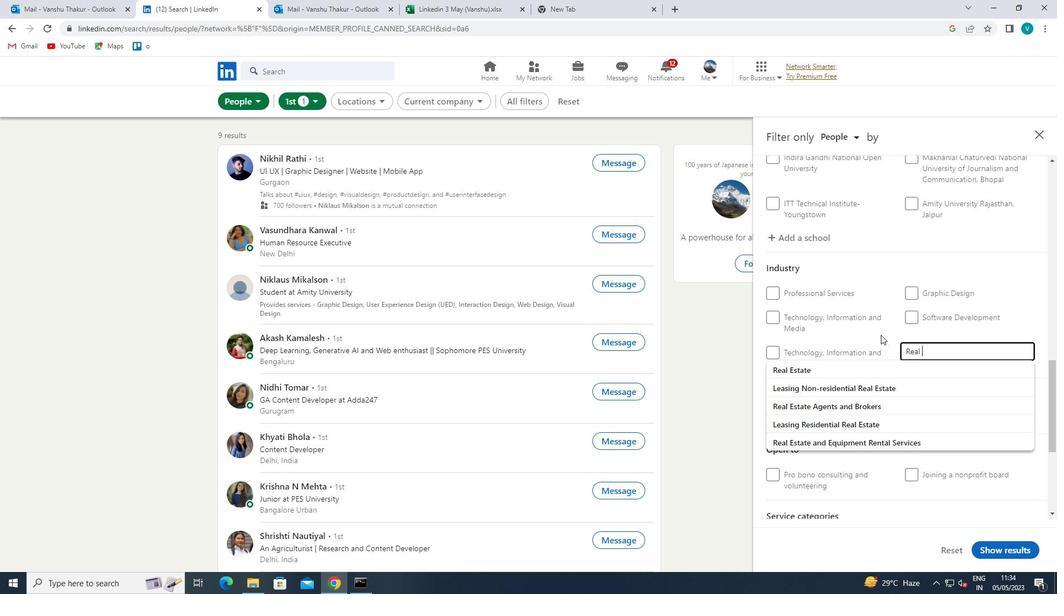 
Action: Mouse moved to (879, 365)
Screenshot: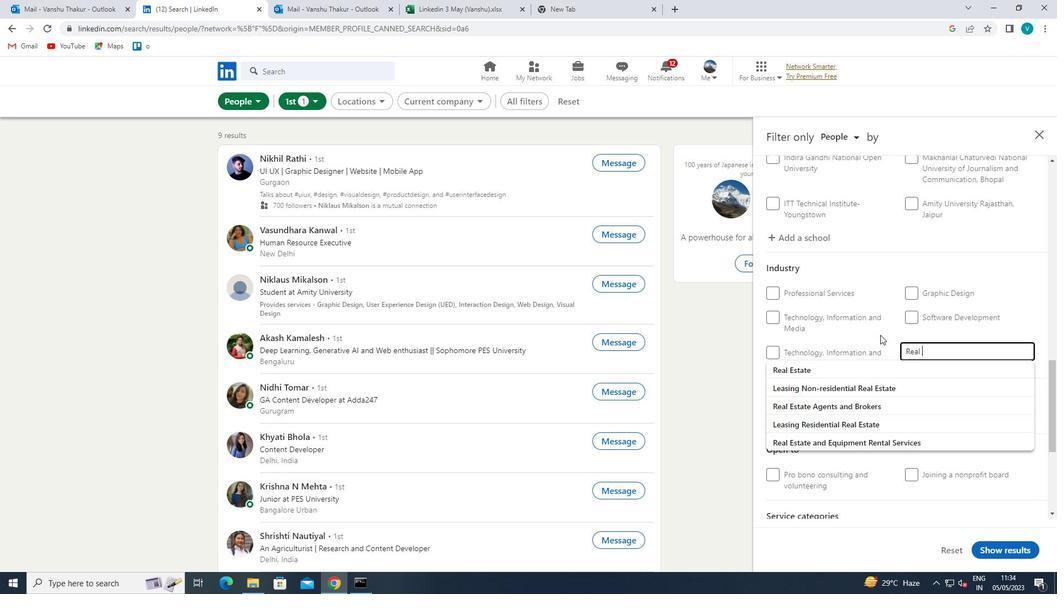 
Action: Mouse pressed left at (879, 365)
Screenshot: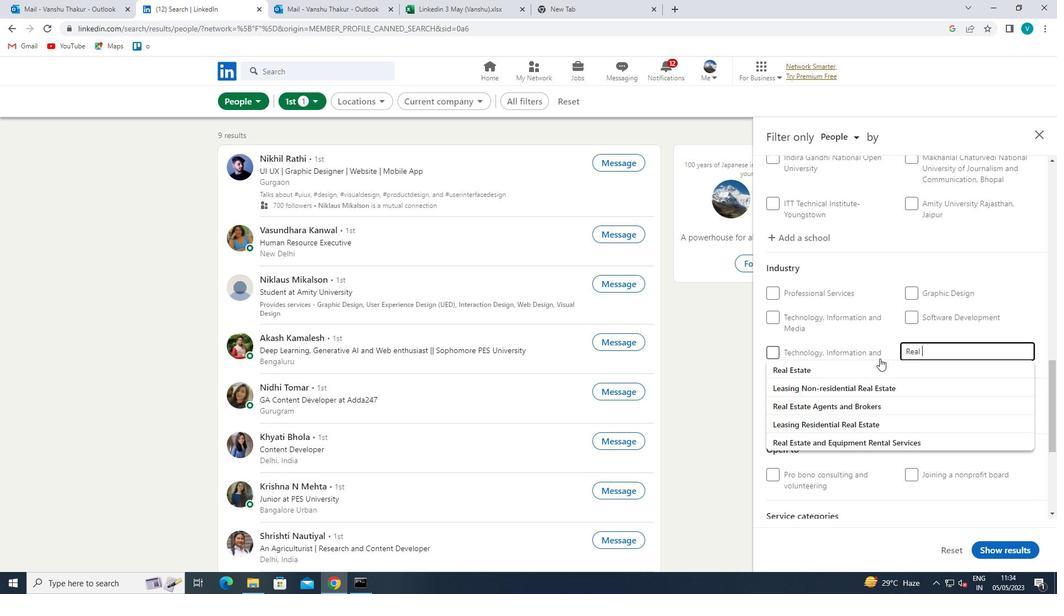 
Action: Mouse moved to (879, 365)
Screenshot: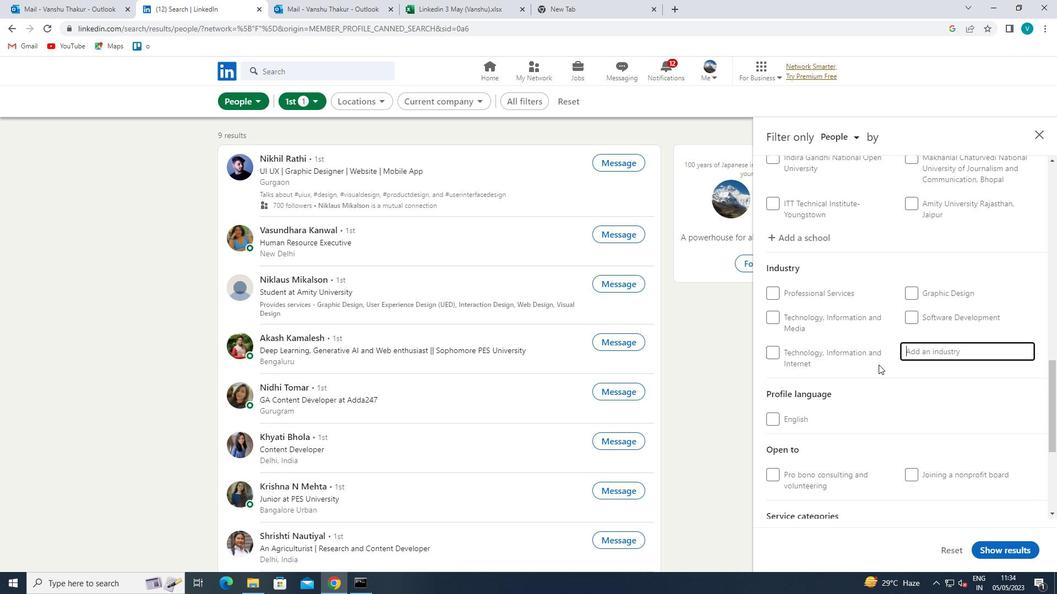 
Action: Mouse scrolled (879, 364) with delta (0, 0)
Screenshot: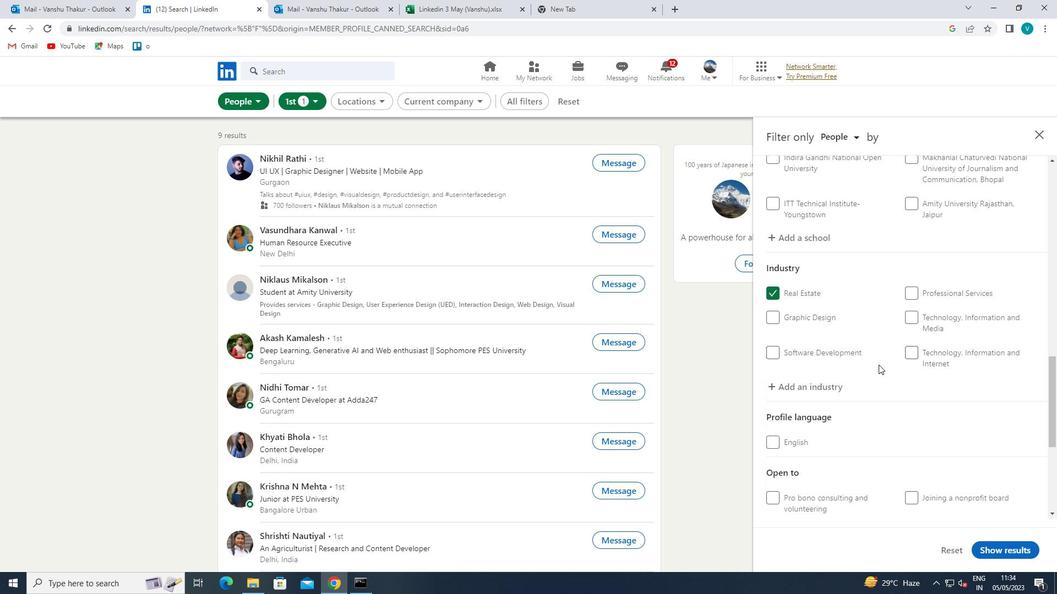 
Action: Mouse scrolled (879, 364) with delta (0, 0)
Screenshot: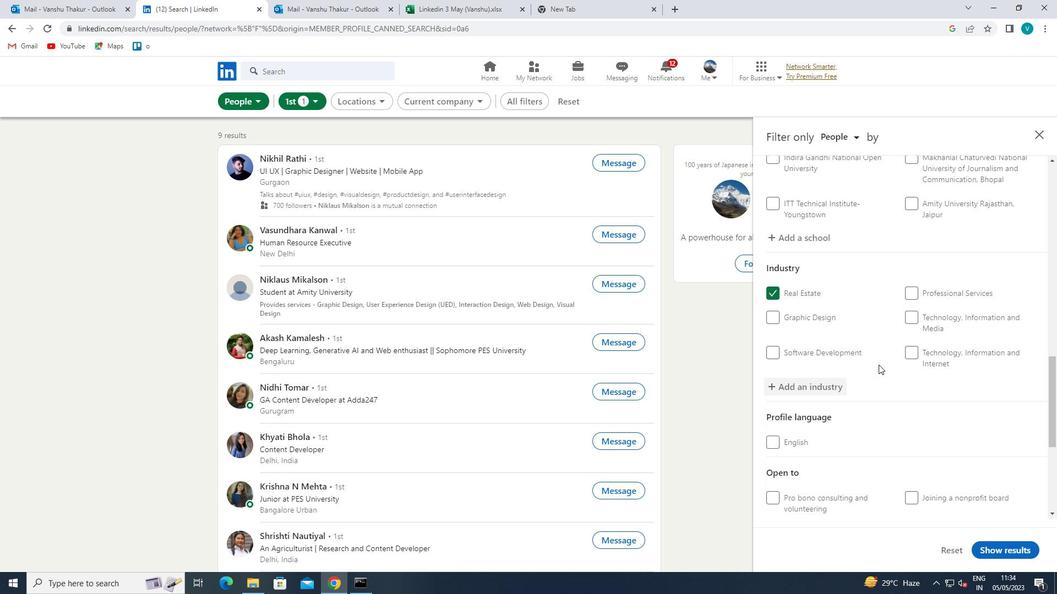 
Action: Mouse scrolled (879, 364) with delta (0, 0)
Screenshot: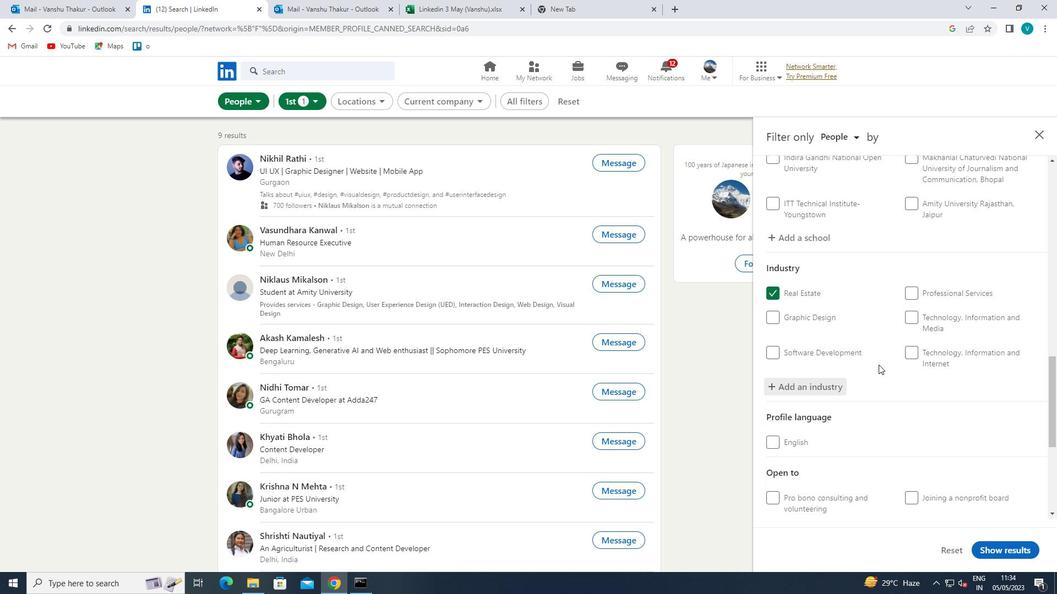 
Action: Mouse scrolled (879, 364) with delta (0, 0)
Screenshot: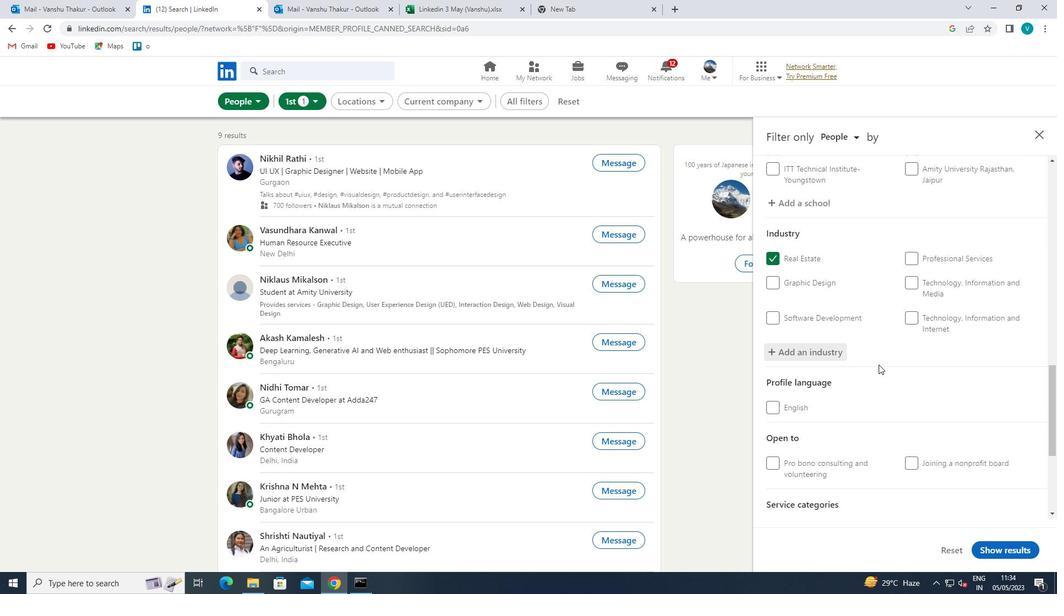 
Action: Mouse moved to (931, 392)
Screenshot: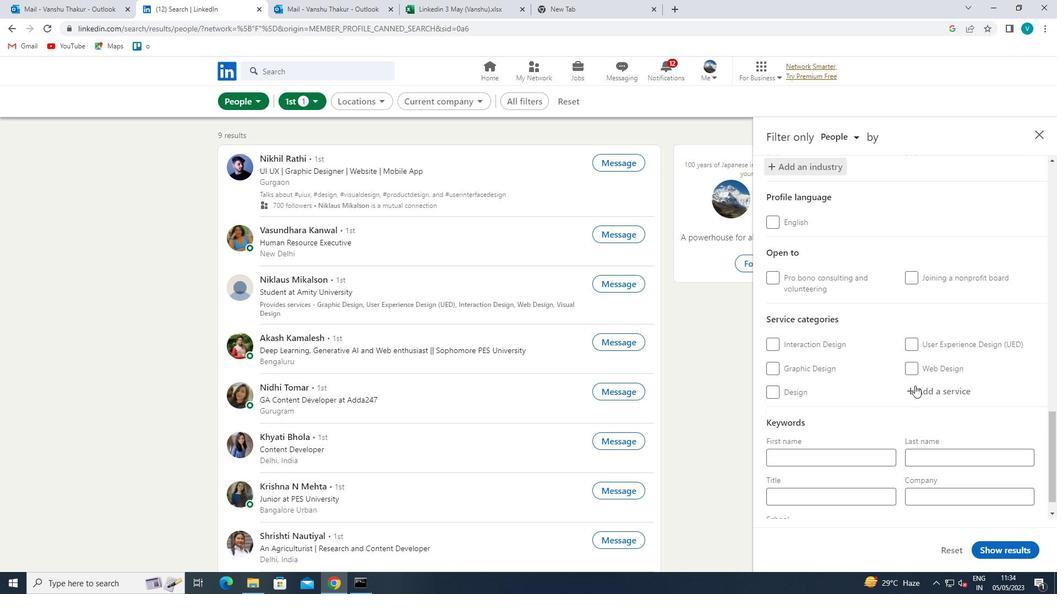 
Action: Mouse pressed left at (931, 392)
Screenshot: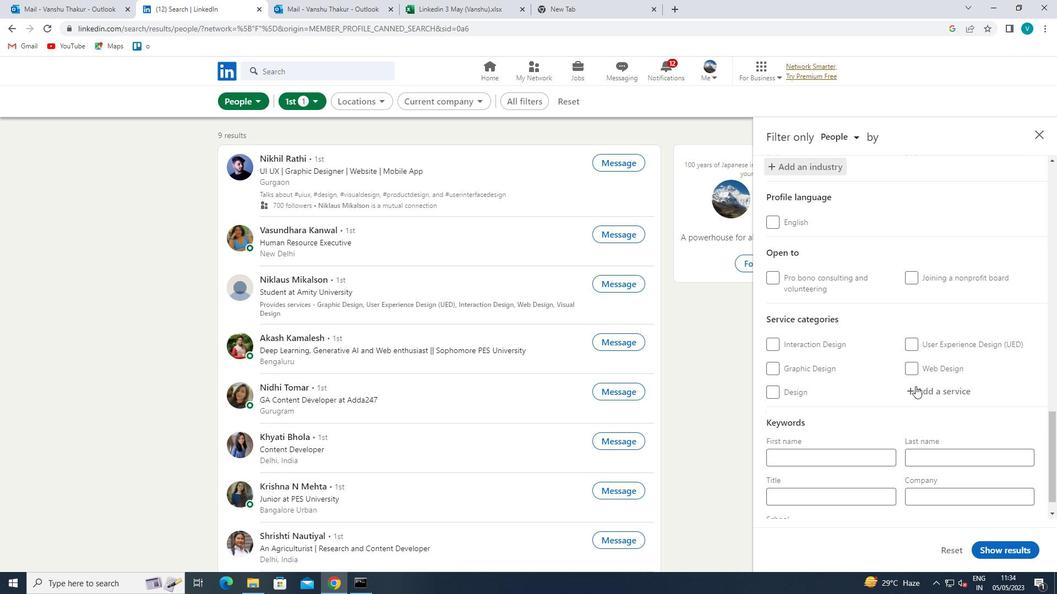 
Action: Key pressed <Key.shift>EXE
Screenshot: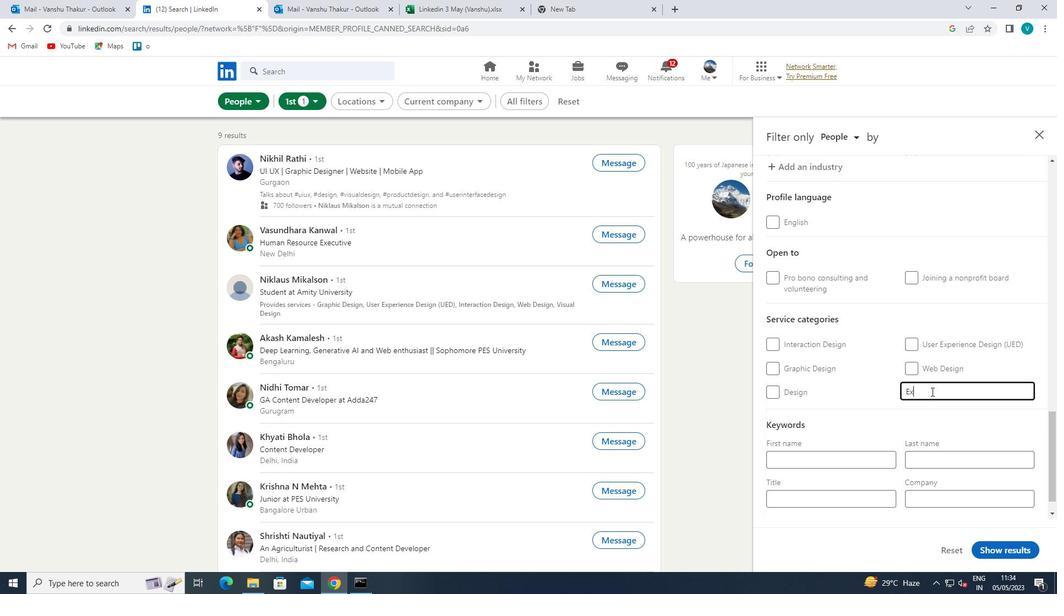 
Action: Mouse moved to (903, 415)
Screenshot: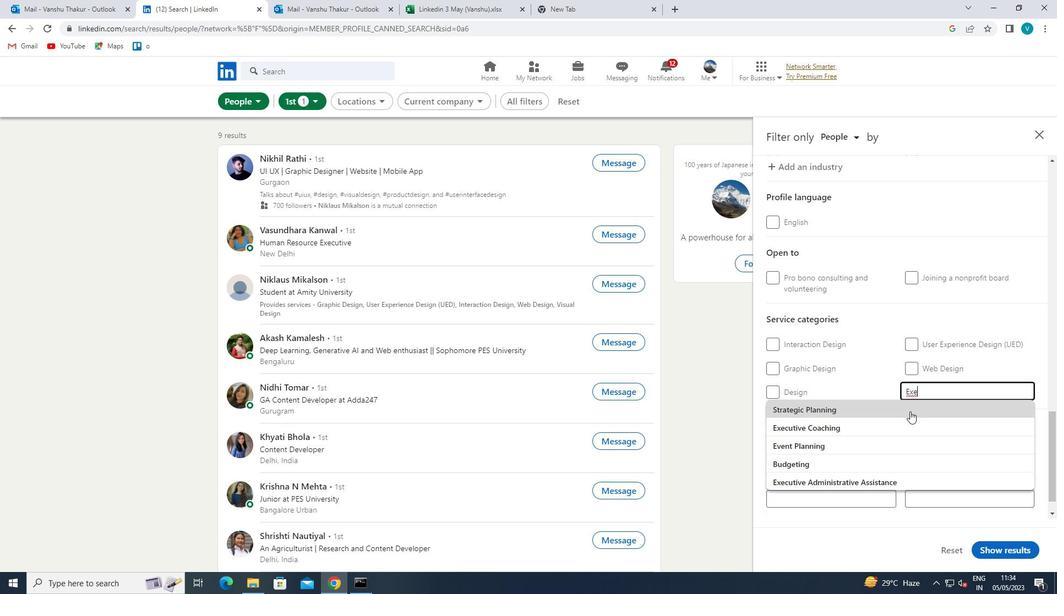 
Action: Mouse pressed left at (903, 415)
Screenshot: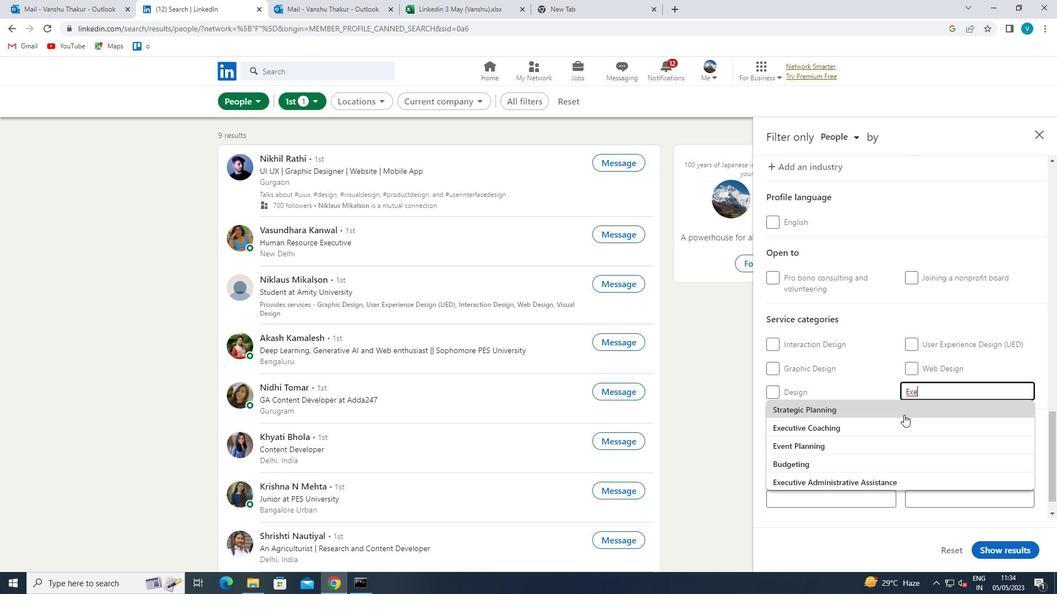 
Action: Mouse moved to (901, 423)
Screenshot: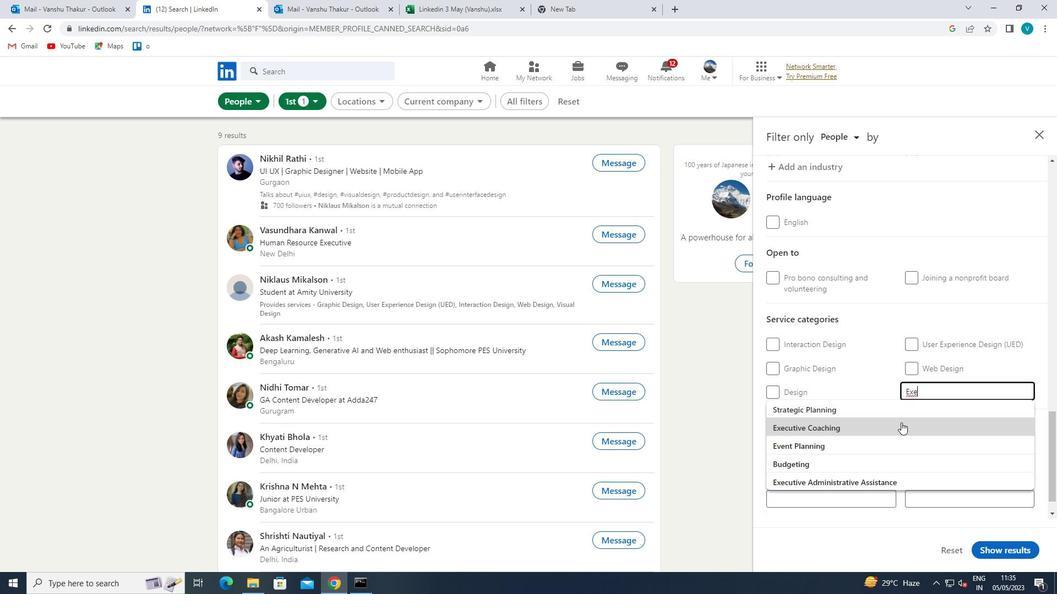 
Action: Mouse pressed left at (901, 423)
Screenshot: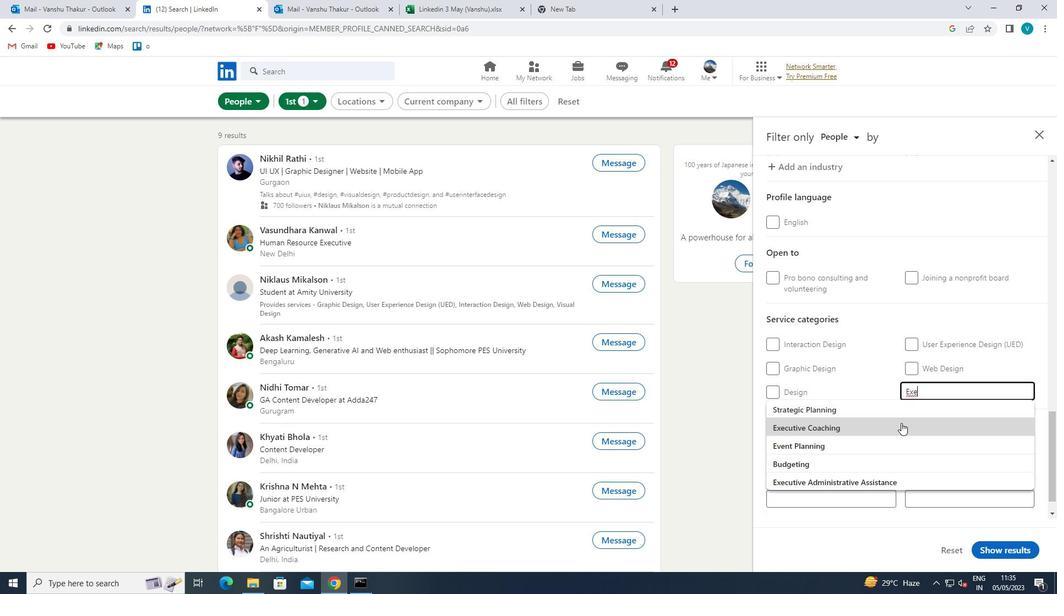 
Action: Mouse scrolled (901, 422) with delta (0, 0)
Screenshot: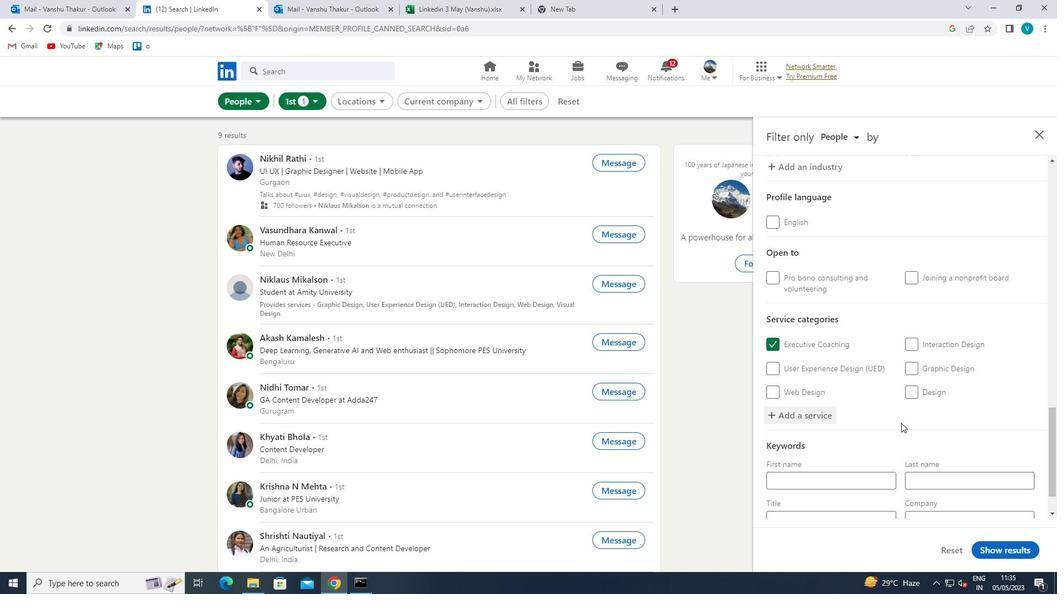 
Action: Mouse scrolled (901, 422) with delta (0, 0)
Screenshot: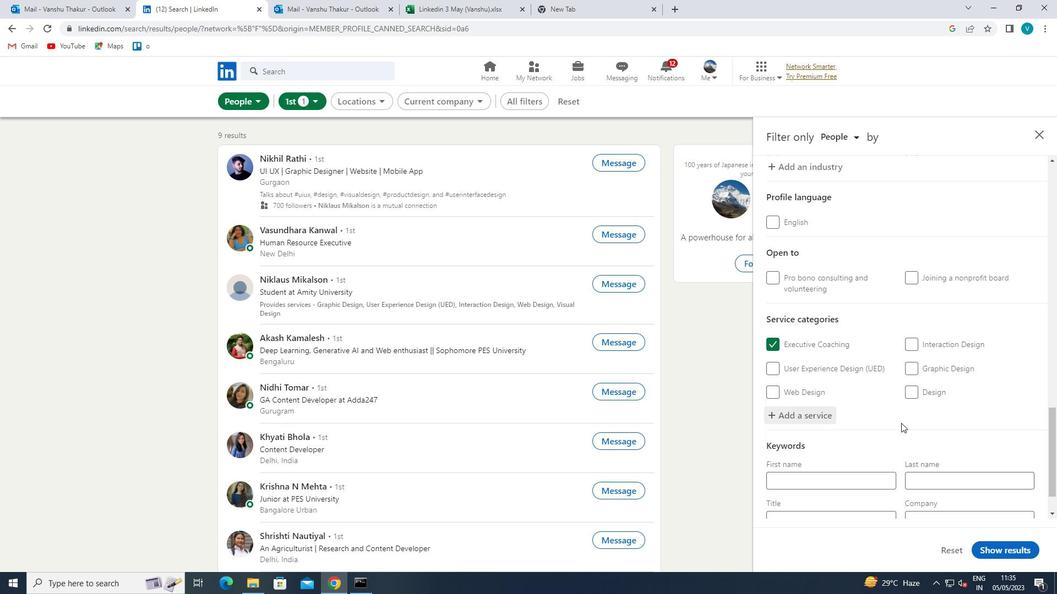 
Action: Mouse scrolled (901, 422) with delta (0, 0)
Screenshot: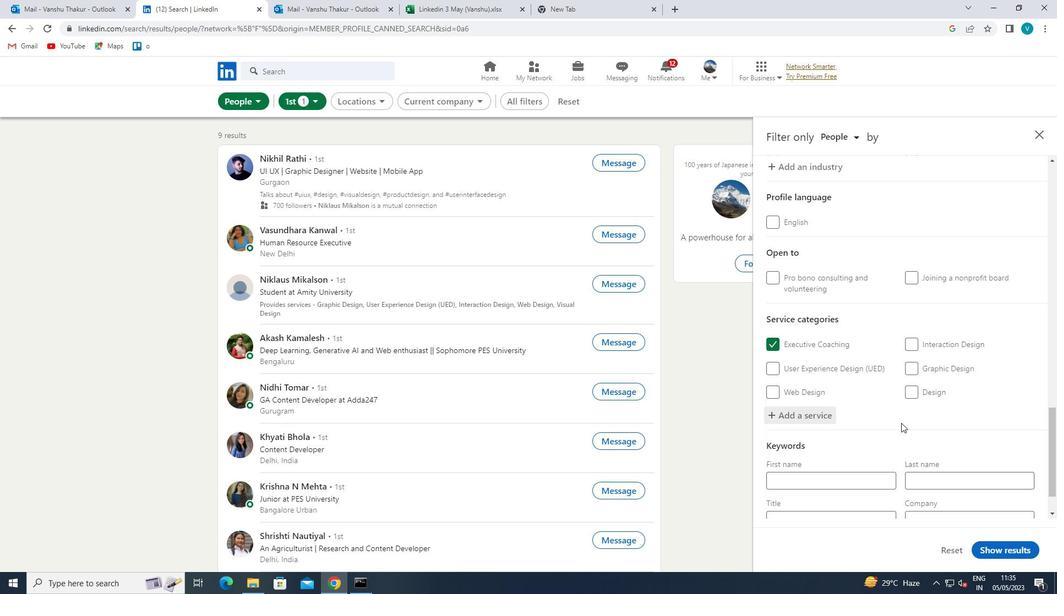 
Action: Mouse moved to (875, 454)
Screenshot: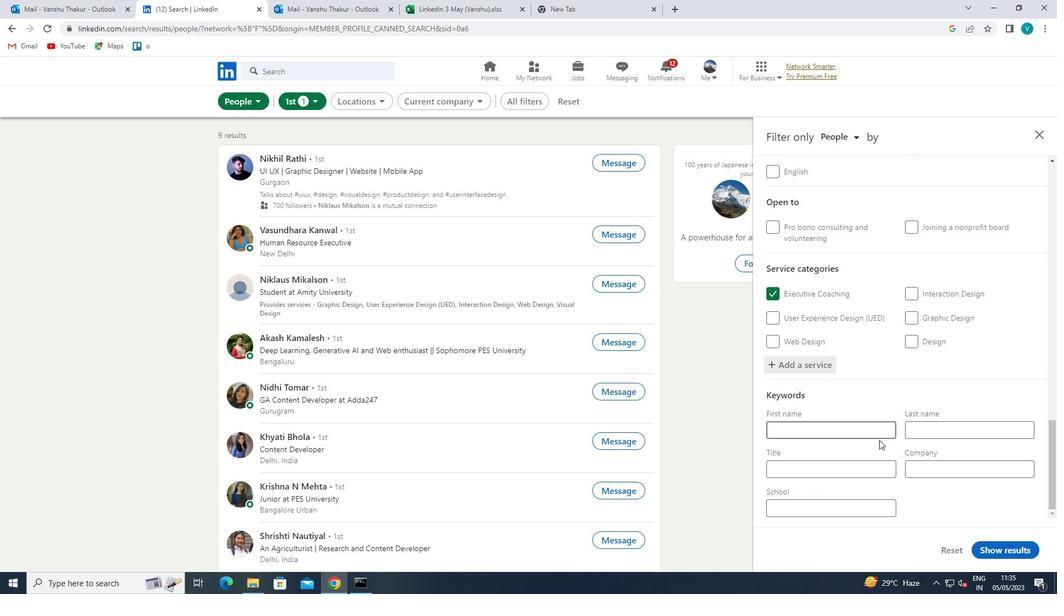 
Action: Mouse pressed left at (875, 454)
Screenshot: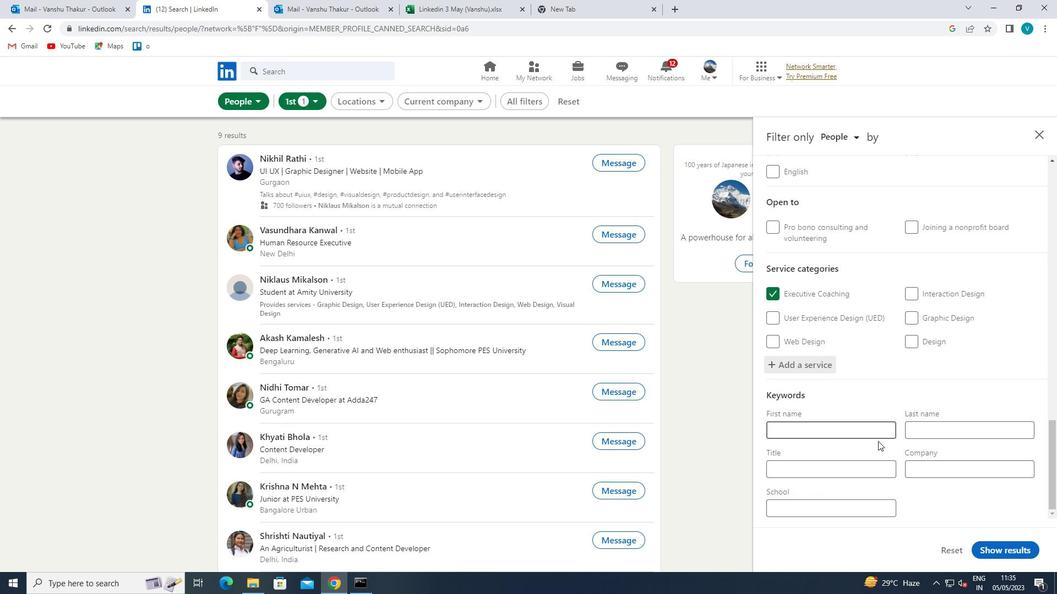 
Action: Key pressed <Key.shift>BUSN<Key.space><Key.backspace><Key.backspace><Key.space><Key.shift>DRIVER
Screenshot: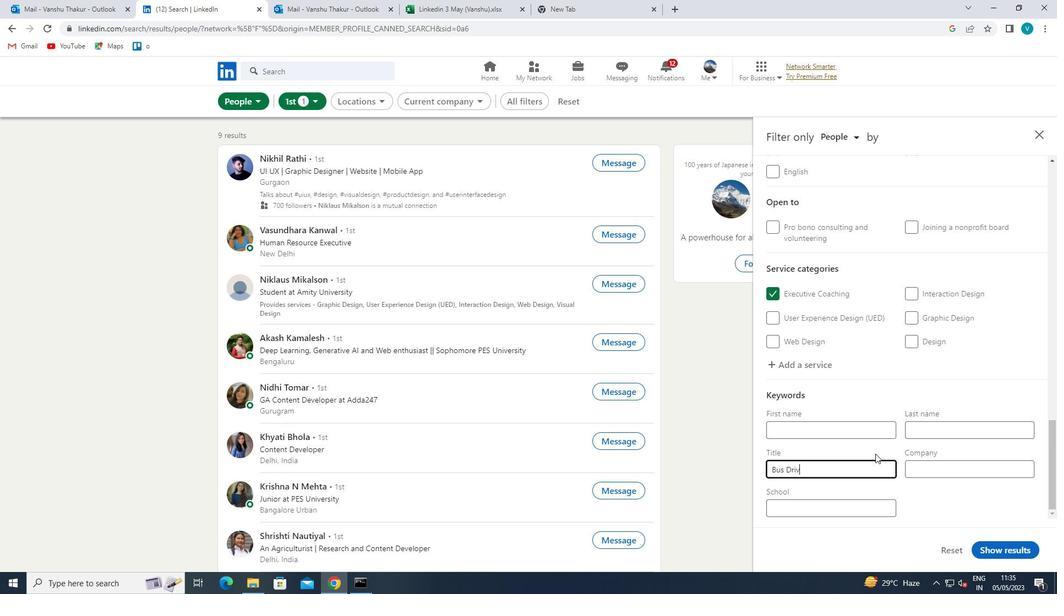 
Action: Mouse moved to (996, 546)
Screenshot: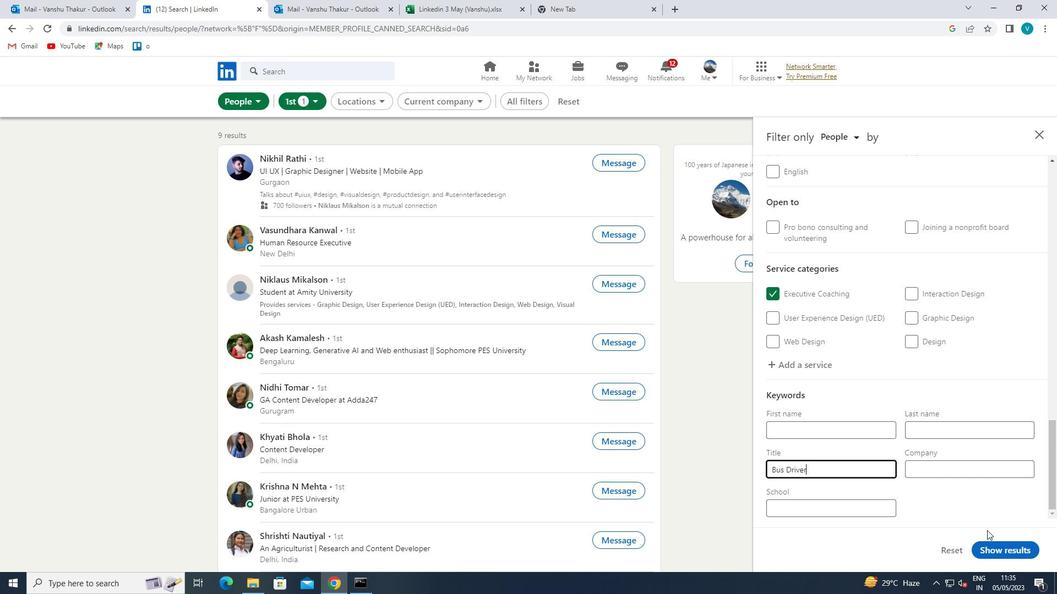
Action: Mouse pressed left at (996, 546)
Screenshot: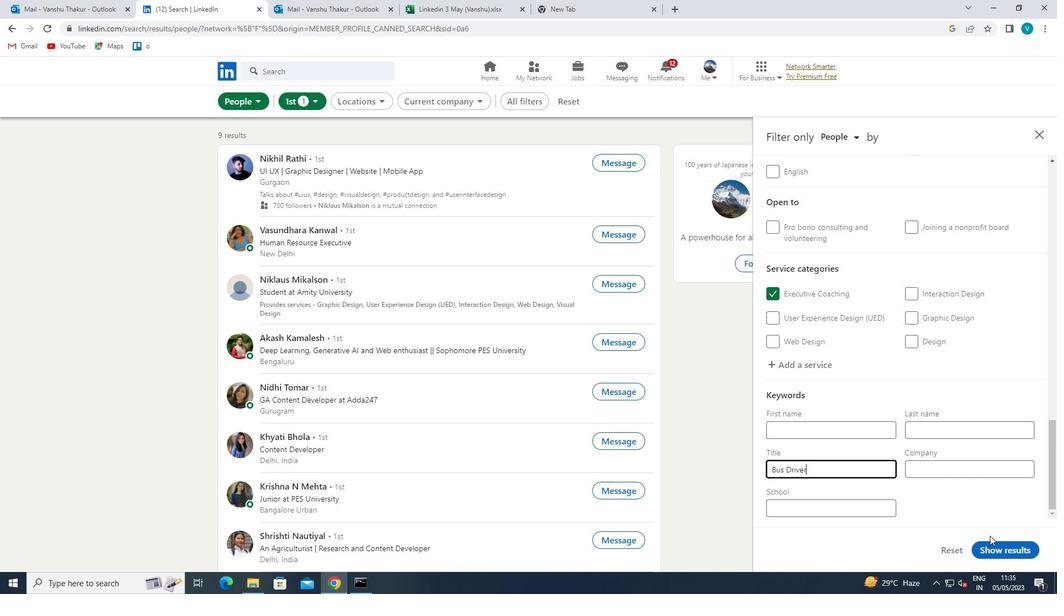 
